 Task: Open Card Card0000000015 in Board Board0000000004 in Workspace WS0000000002 in Trello. Add Member carxxstreet789@gmail.com to Card Card0000000015 in Board Board0000000004 in Workspace WS0000000002 in Trello. Add Orange Label titled Label0000000015 to Card Card0000000015 in Board Board0000000004 in Workspace WS0000000002 in Trello. Add Checklist CL0000000015 to Card Card0000000015 in Board Board0000000004 in Workspace WS0000000002 in Trello. Add Dates with Start Date as Jun 01 2023 and Due Date as Jun 30 2023 to Card Card0000000015 in Board Board0000000004 in Workspace WS0000000002 in Trello
Action: Mouse moved to (614, 45)
Screenshot: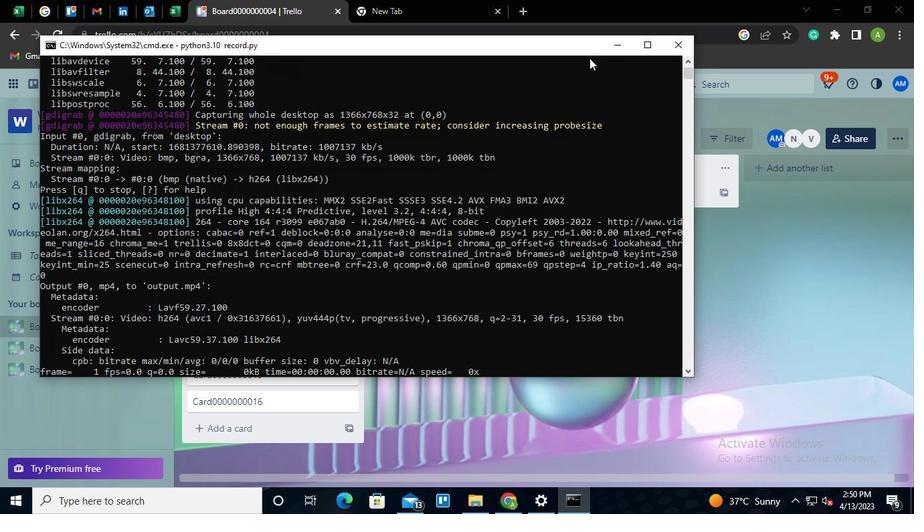 
Action: Mouse pressed left at (614, 45)
Screenshot: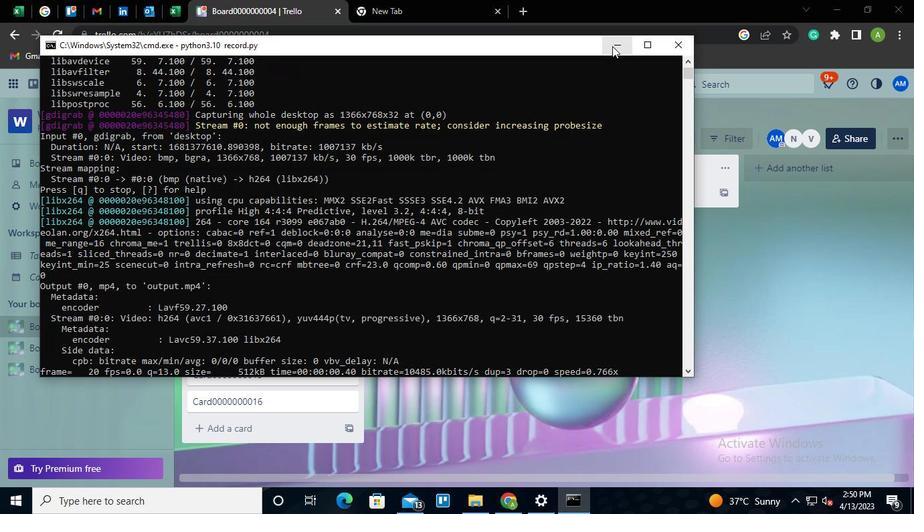 
Action: Mouse moved to (250, 376)
Screenshot: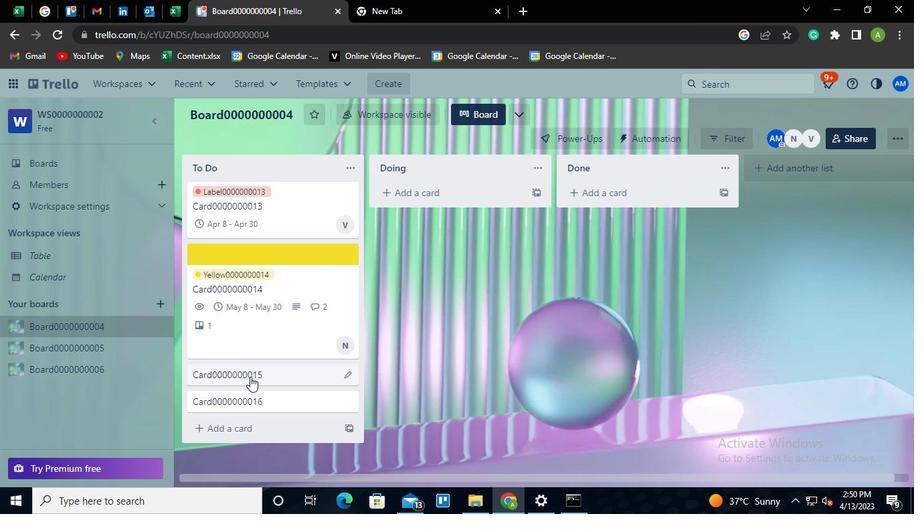 
Action: Mouse pressed left at (250, 376)
Screenshot: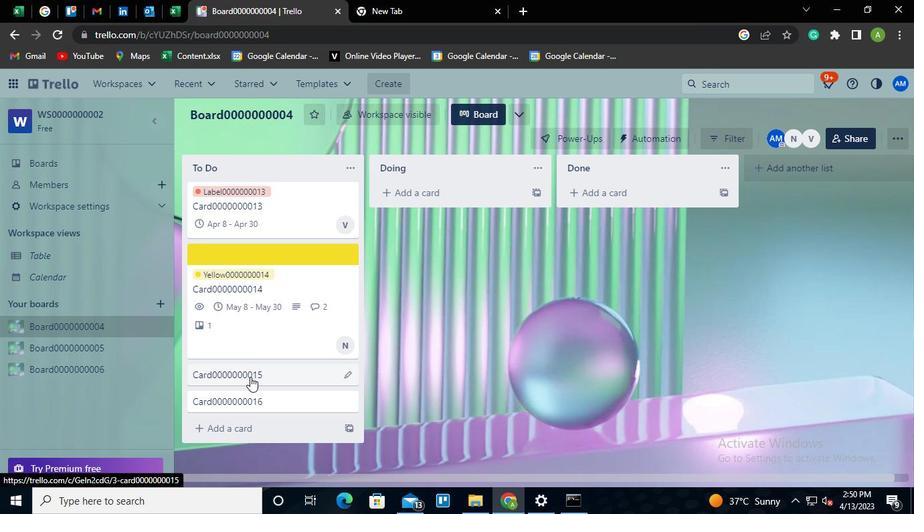 
Action: Mouse moved to (627, 236)
Screenshot: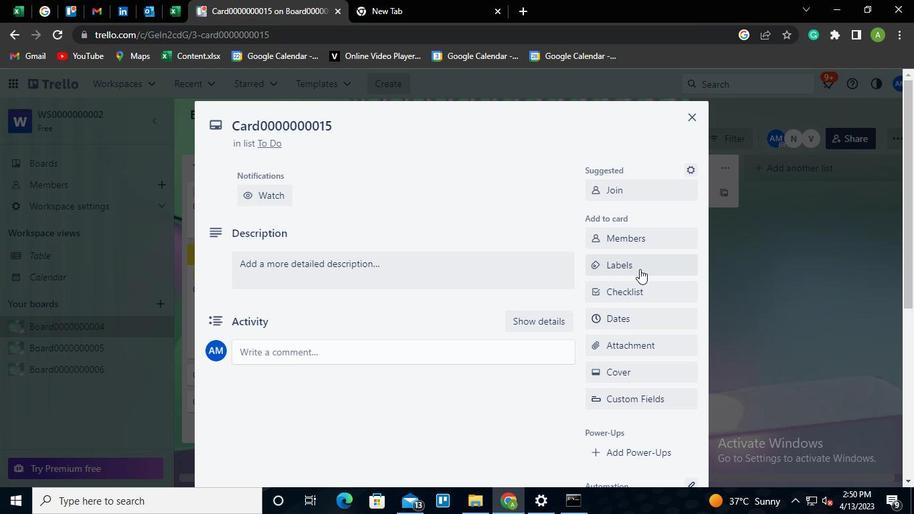 
Action: Mouse pressed left at (627, 236)
Screenshot: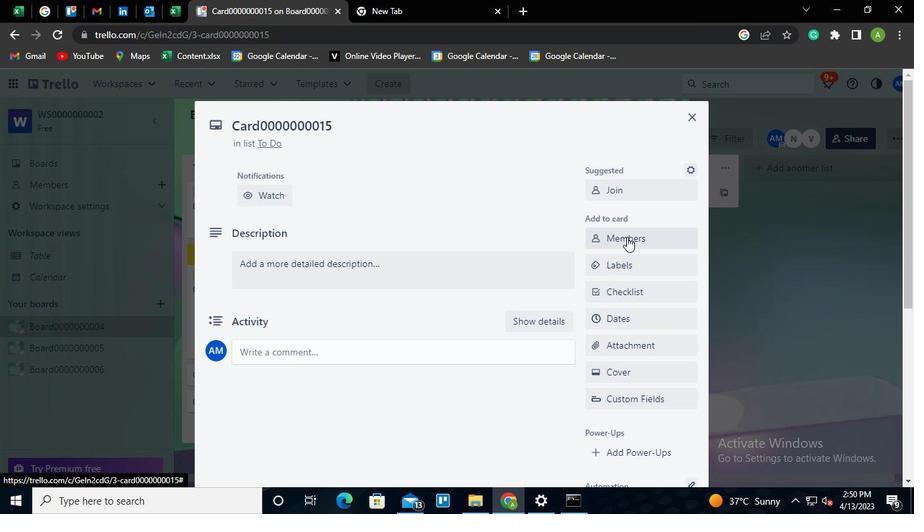 
Action: Mouse moved to (629, 297)
Screenshot: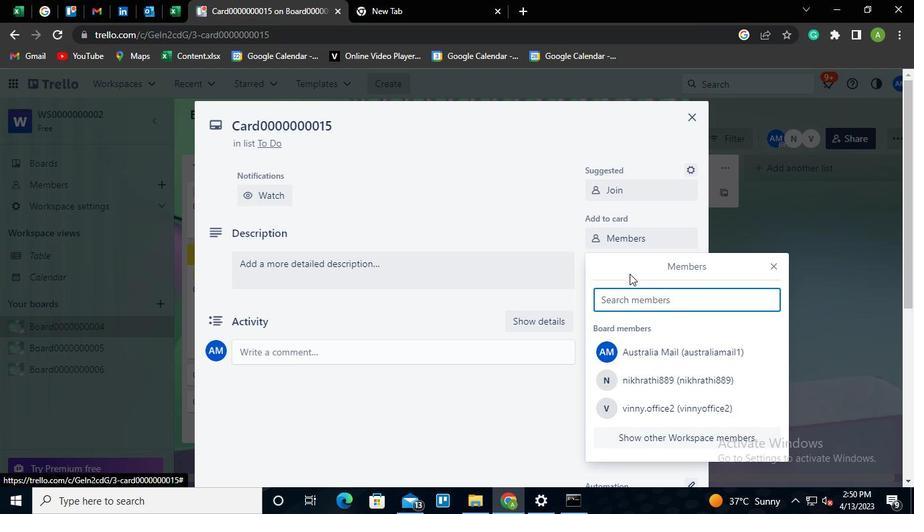 
Action: Mouse pressed left at (629, 297)
Screenshot: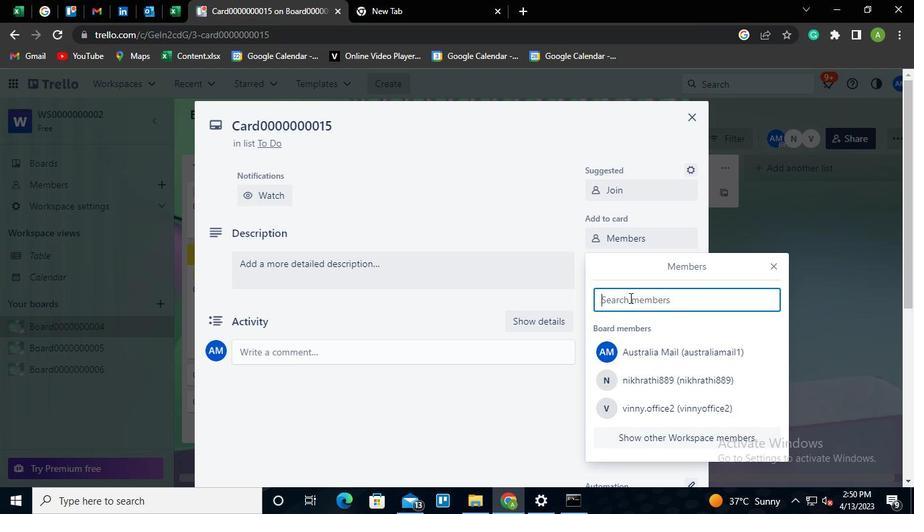 
Action: Keyboard c
Screenshot: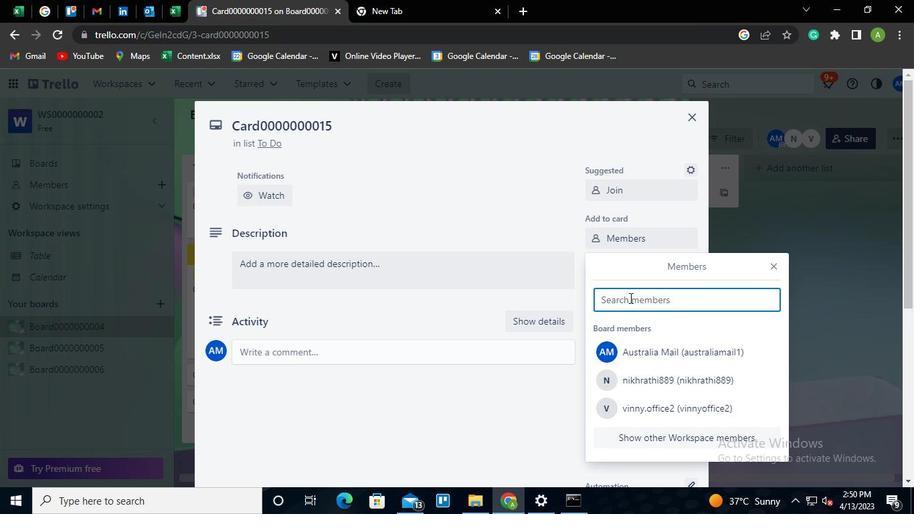 
Action: Keyboard a
Screenshot: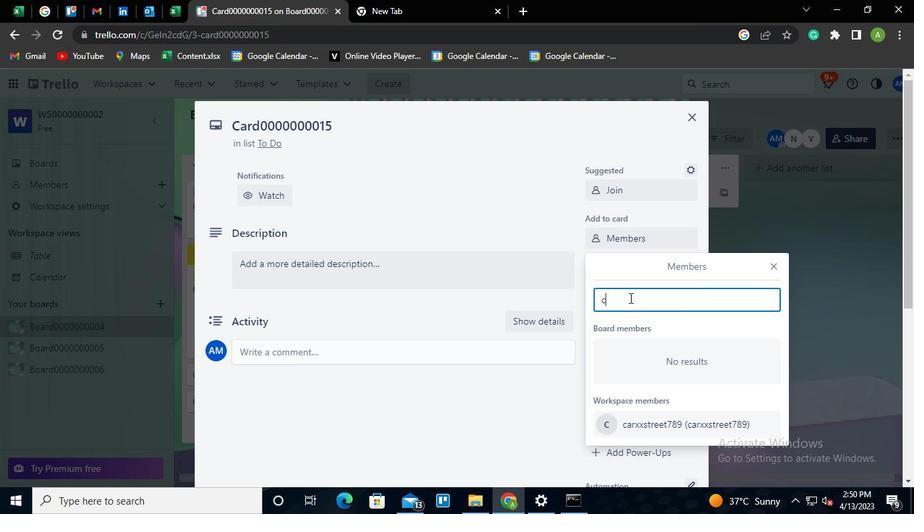 
Action: Keyboard r
Screenshot: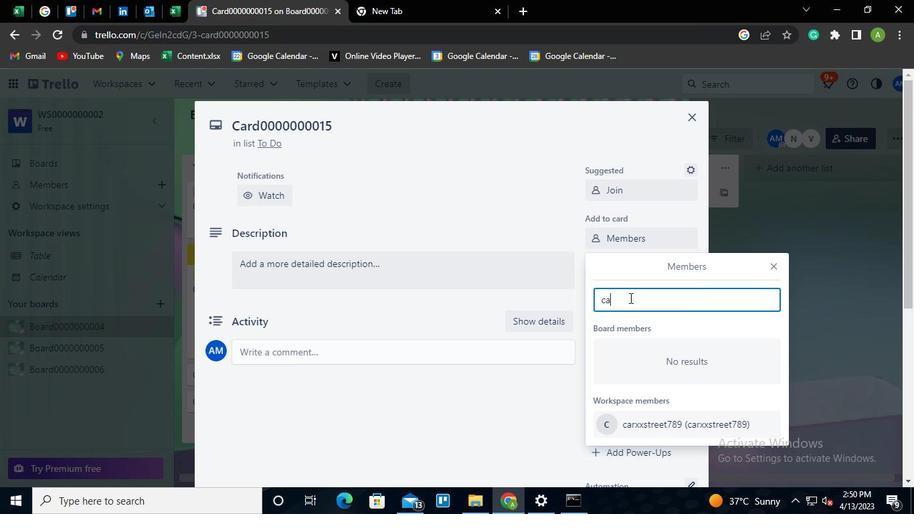 
Action: Keyboard x
Screenshot: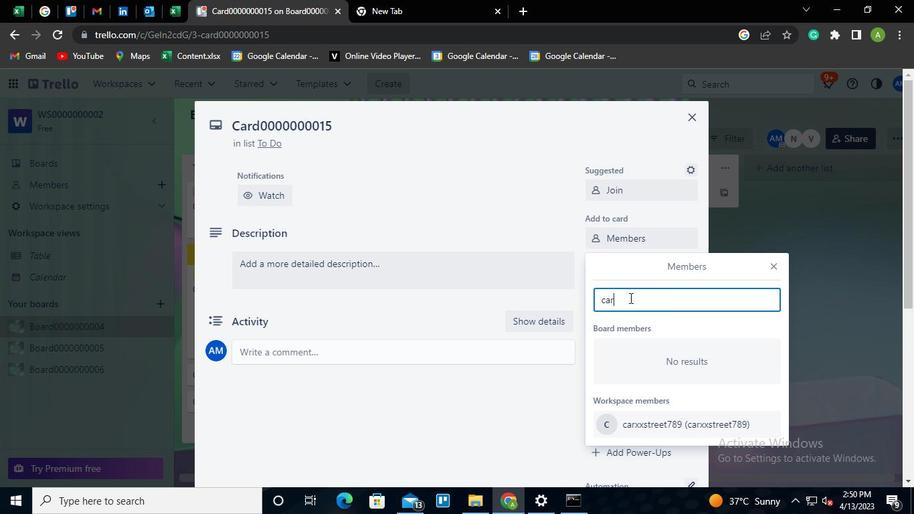 
Action: Keyboard x
Screenshot: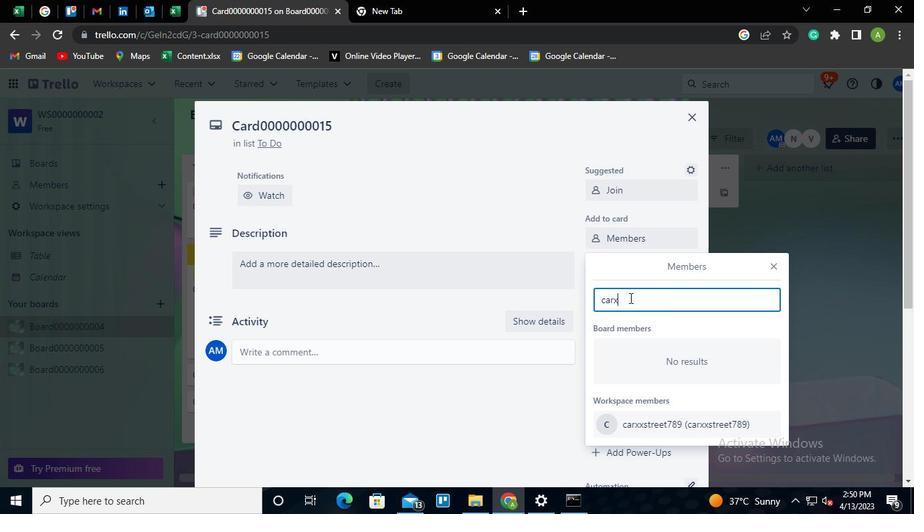 
Action: Mouse moved to (651, 423)
Screenshot: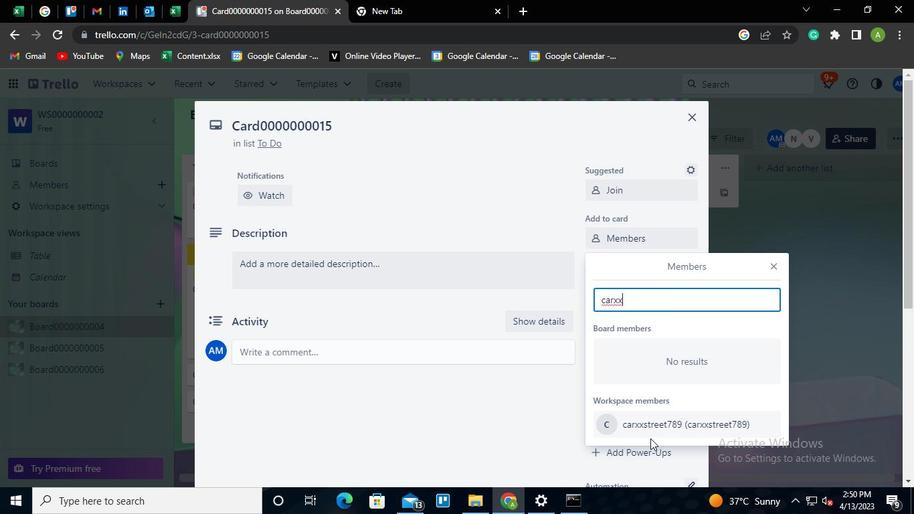 
Action: Mouse pressed left at (651, 423)
Screenshot: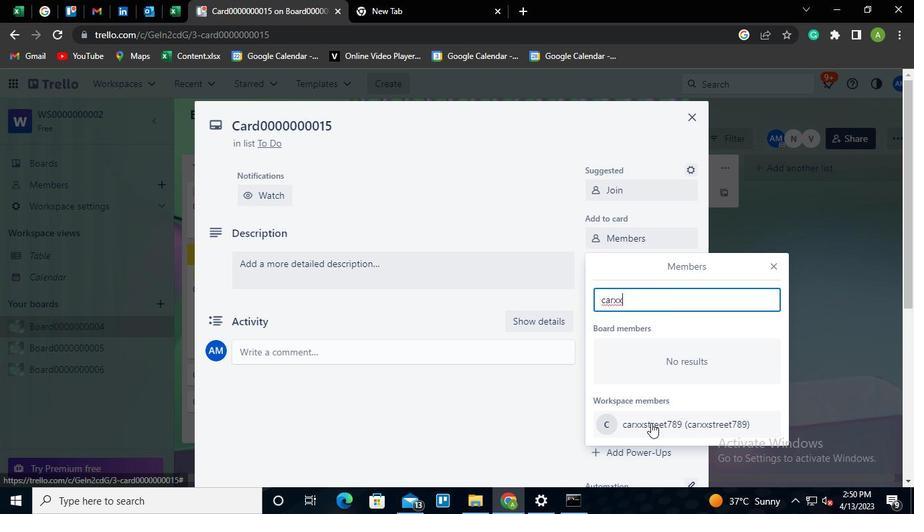 
Action: Mouse moved to (524, 218)
Screenshot: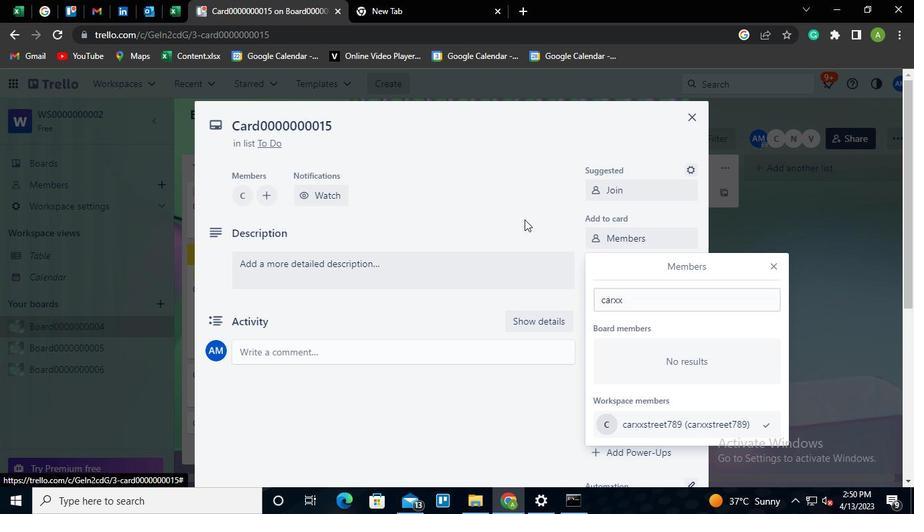
Action: Mouse pressed left at (524, 218)
Screenshot: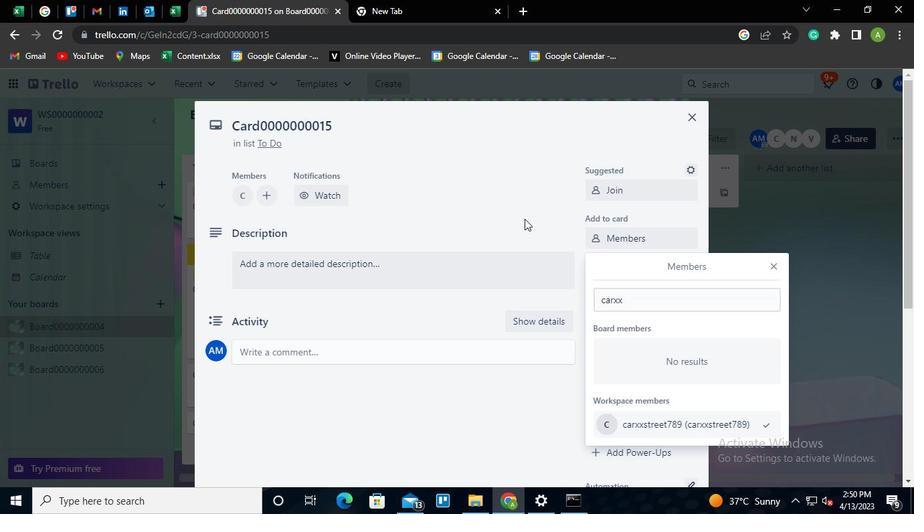 
Action: Mouse moved to (617, 259)
Screenshot: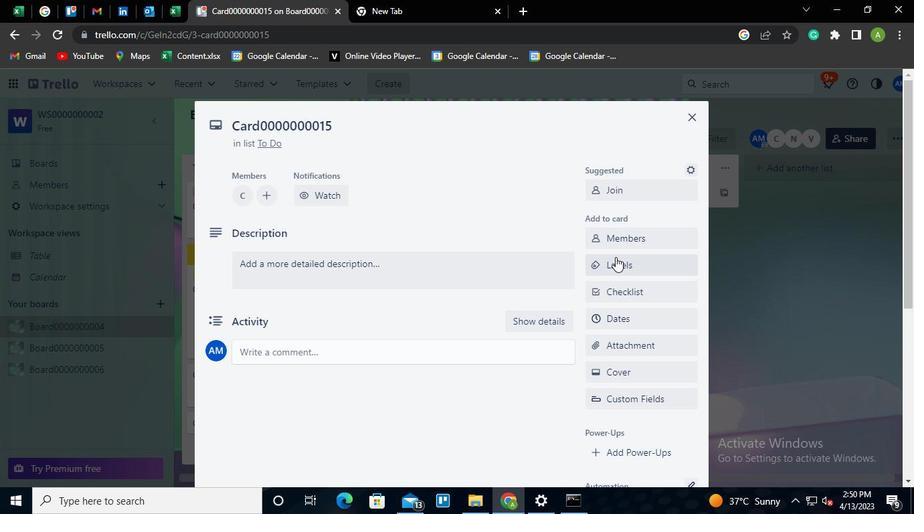 
Action: Mouse pressed left at (617, 259)
Screenshot: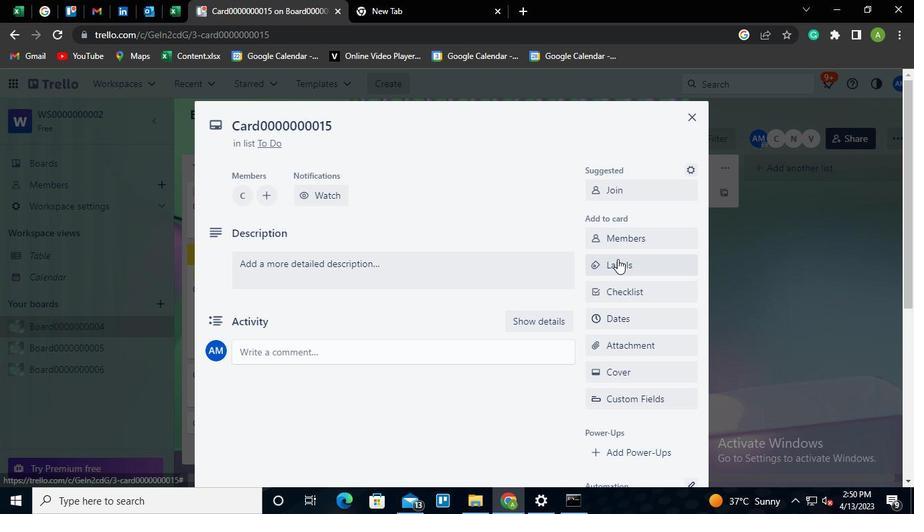 
Action: Mouse moved to (653, 348)
Screenshot: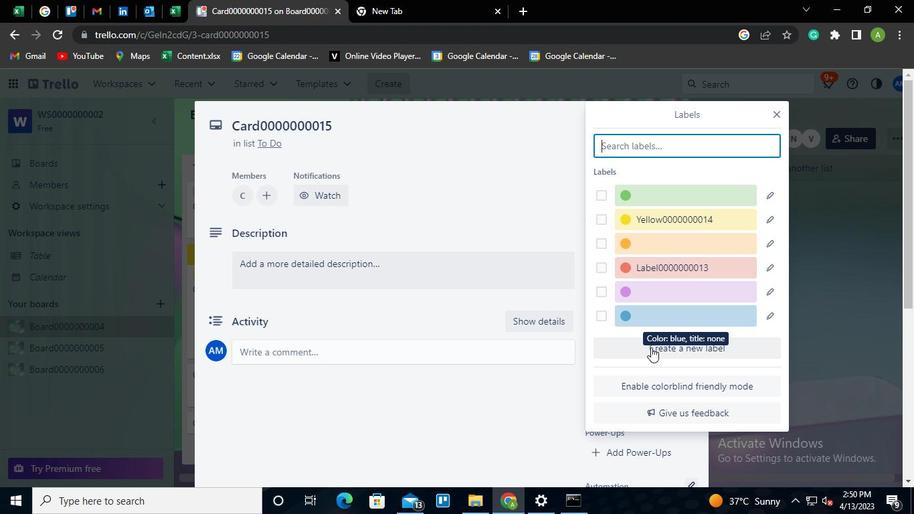 
Action: Mouse pressed left at (653, 348)
Screenshot: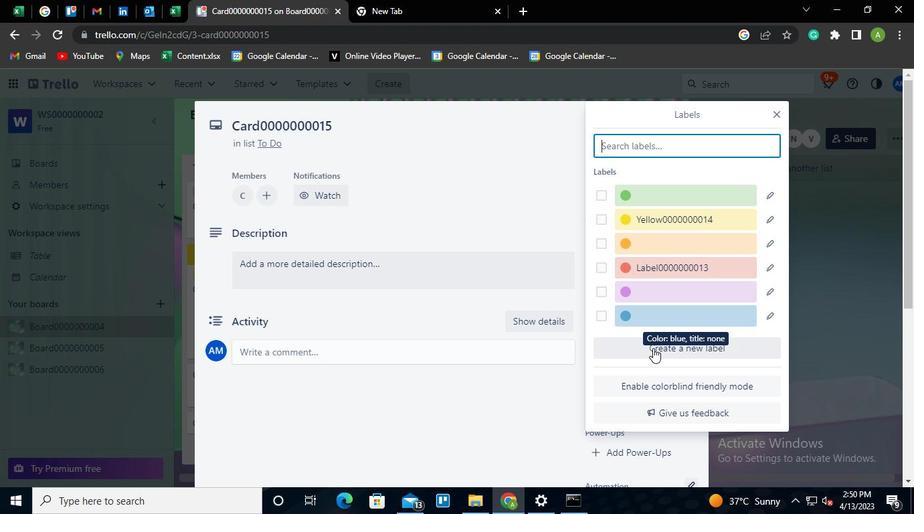 
Action: Mouse moved to (693, 301)
Screenshot: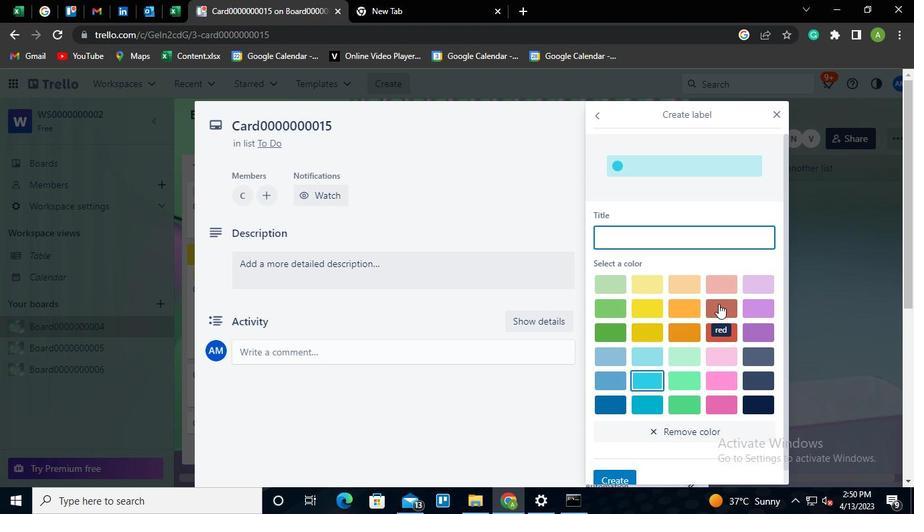 
Action: Mouse pressed left at (693, 301)
Screenshot: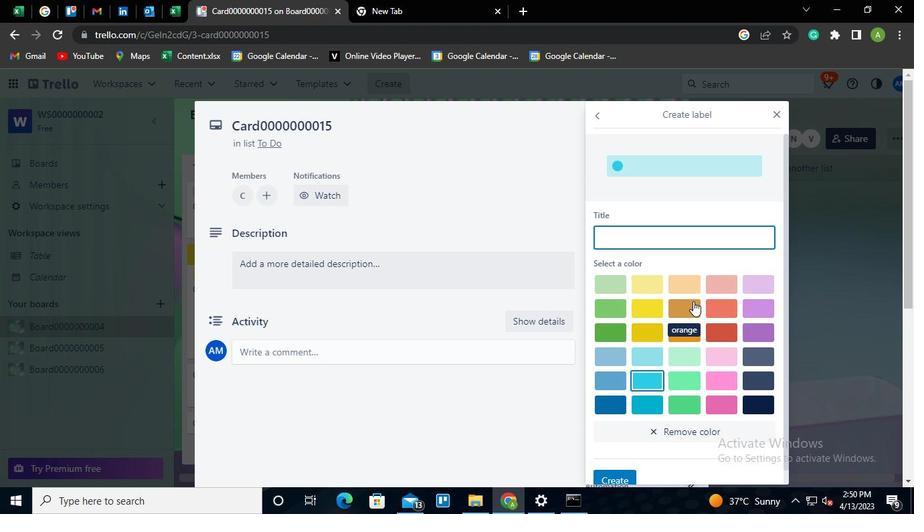 
Action: Mouse moved to (643, 241)
Screenshot: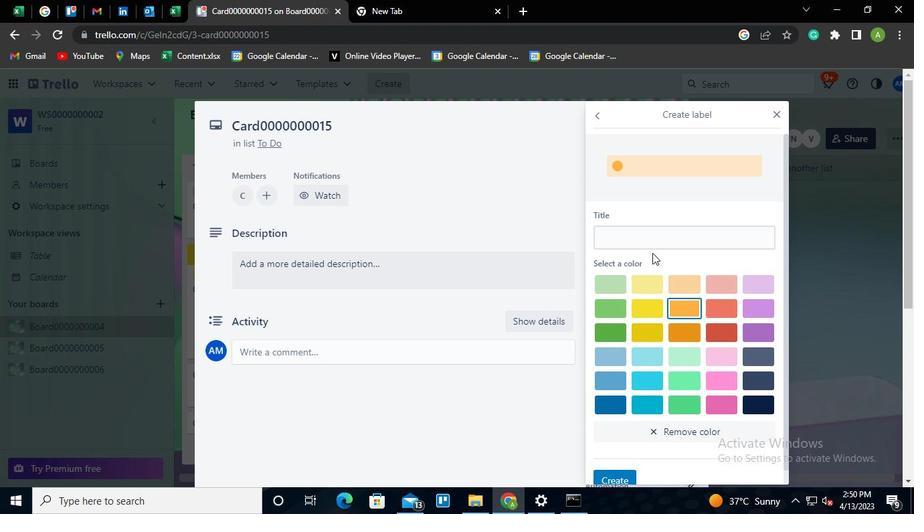 
Action: Mouse pressed left at (643, 241)
Screenshot: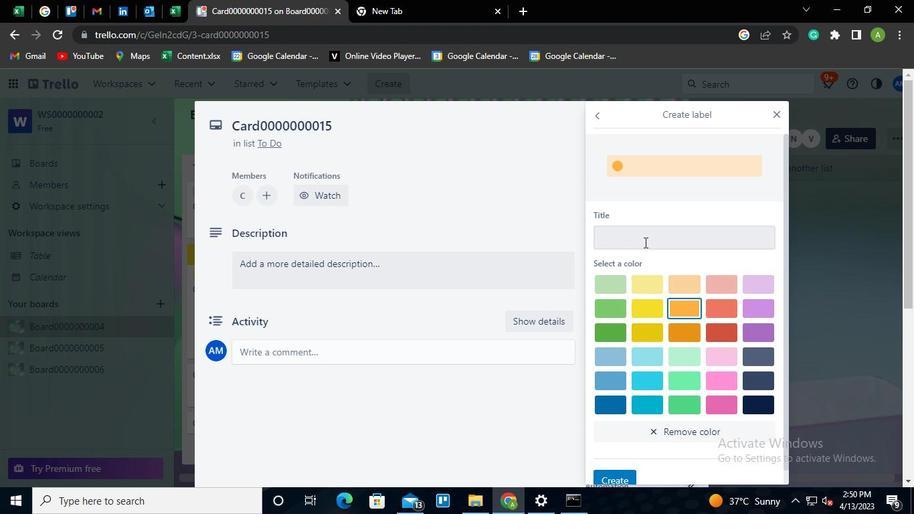 
Action: Keyboard Key.shift
Screenshot: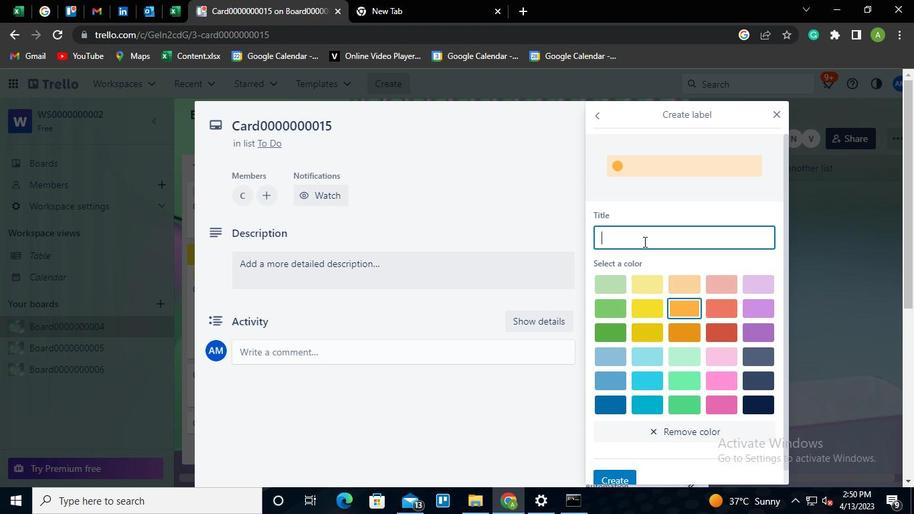 
Action: Keyboard Key.shift
Screenshot: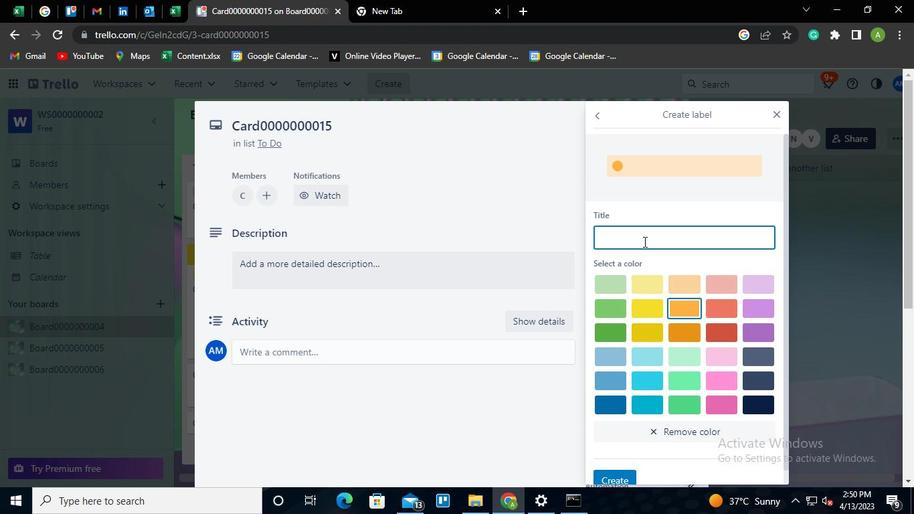 
Action: Keyboard Key.shift
Screenshot: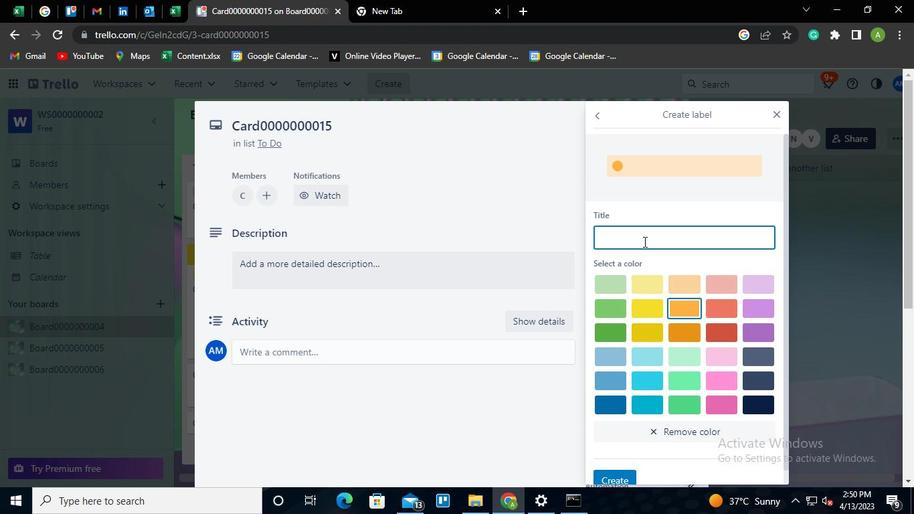
Action: Keyboard Key.shift
Screenshot: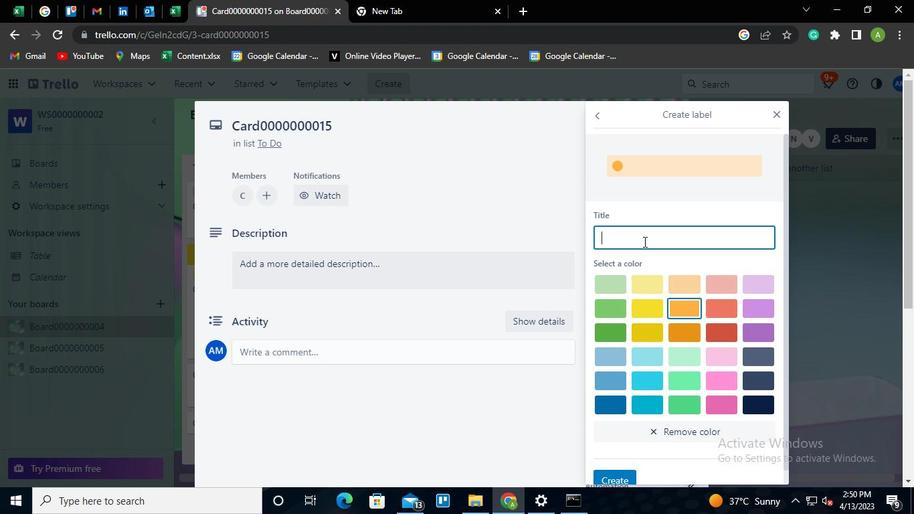 
Action: Keyboard Key.shift
Screenshot: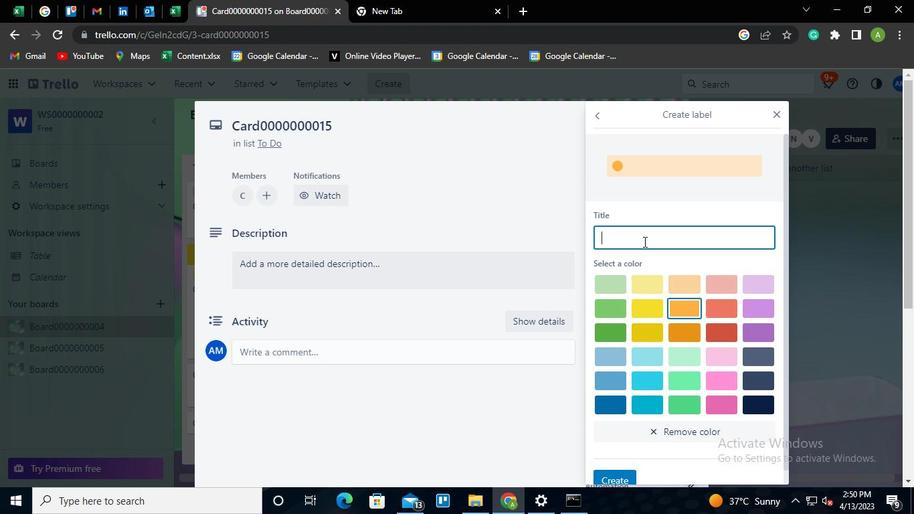 
Action: Keyboard Key.shift
Screenshot: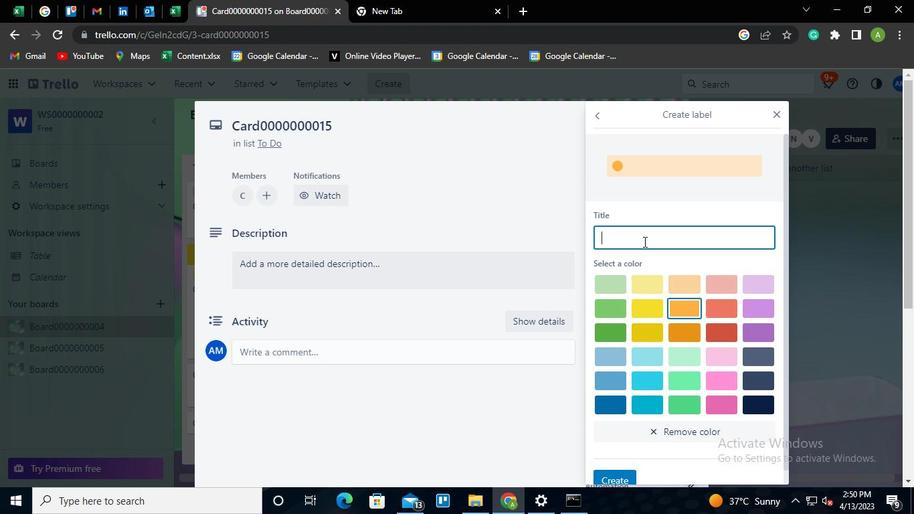 
Action: Keyboard Key.shift
Screenshot: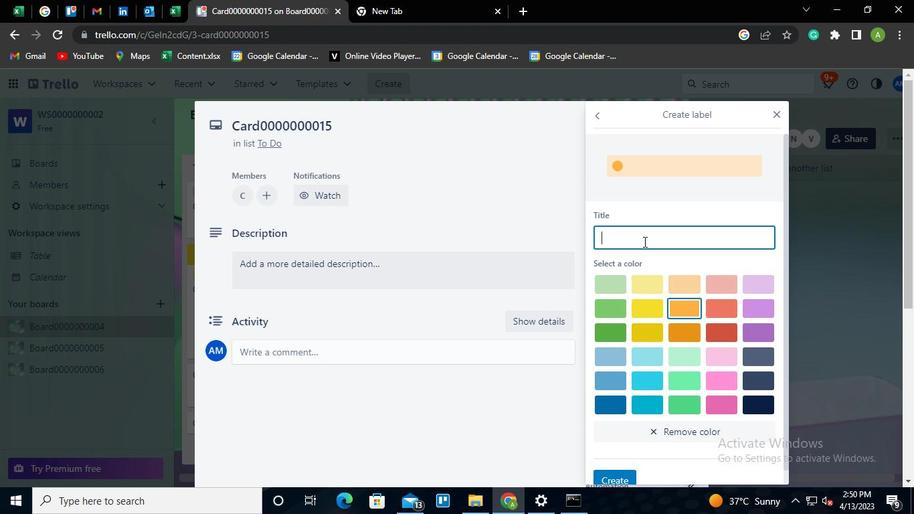
Action: Keyboard Key.shift
Screenshot: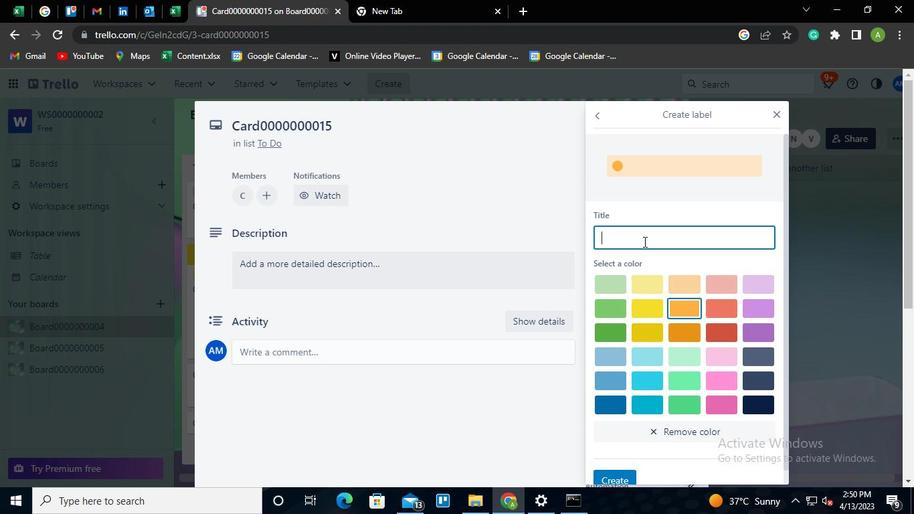 
Action: Keyboard Key.shift
Screenshot: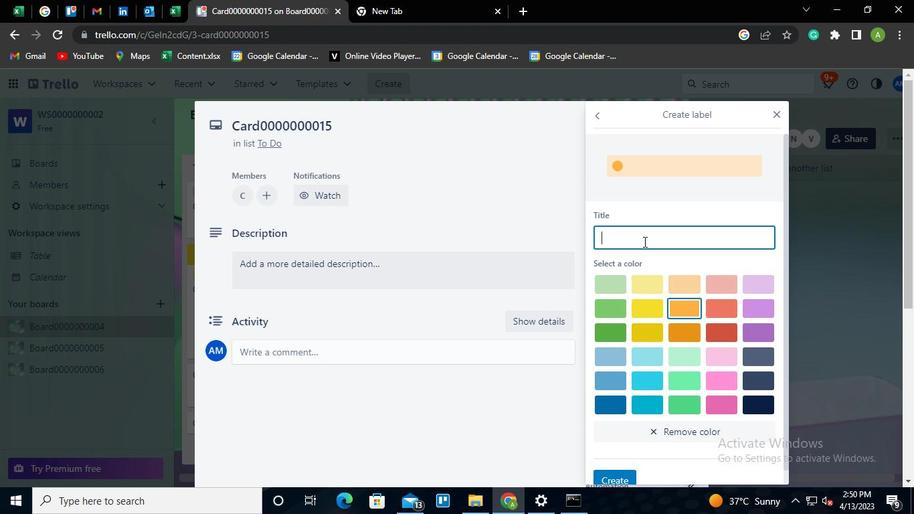 
Action: Keyboard Key.shift
Screenshot: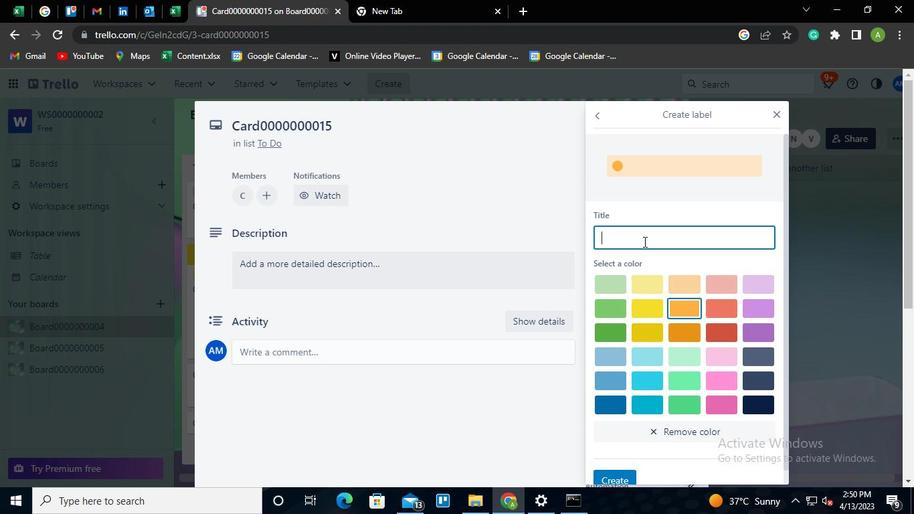 
Action: Keyboard Key.shift
Screenshot: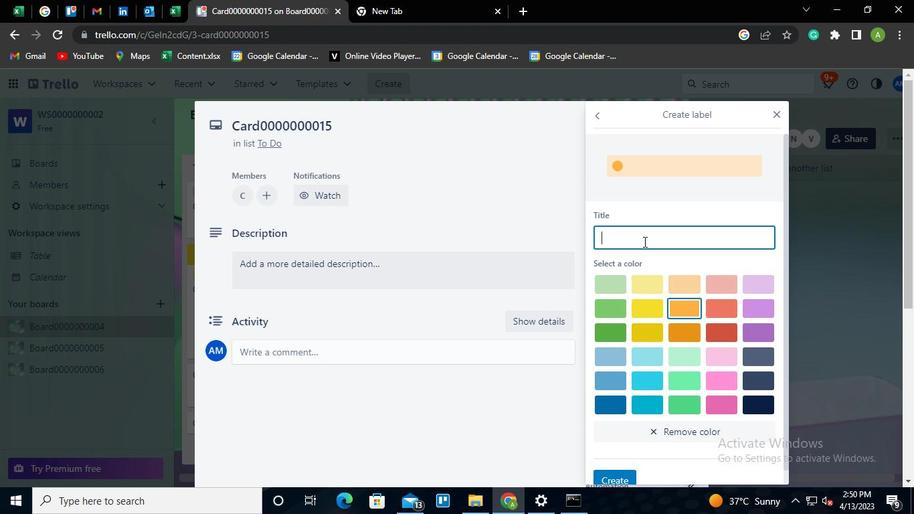 
Action: Keyboard Key.shift
Screenshot: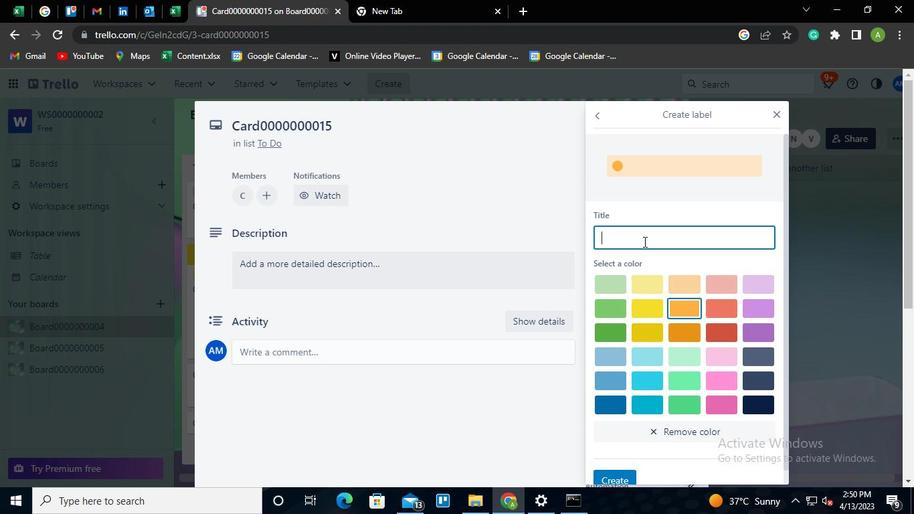 
Action: Keyboard Key.shift
Screenshot: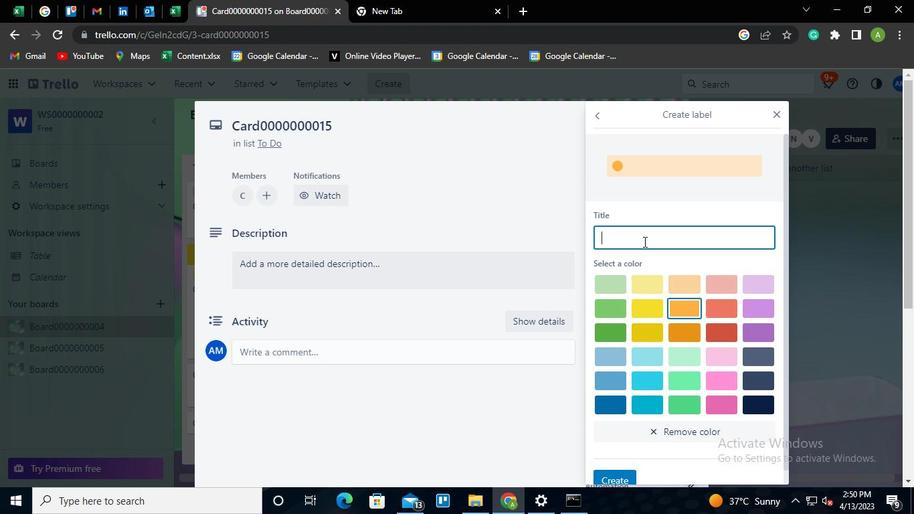 
Action: Keyboard Key.shift
Screenshot: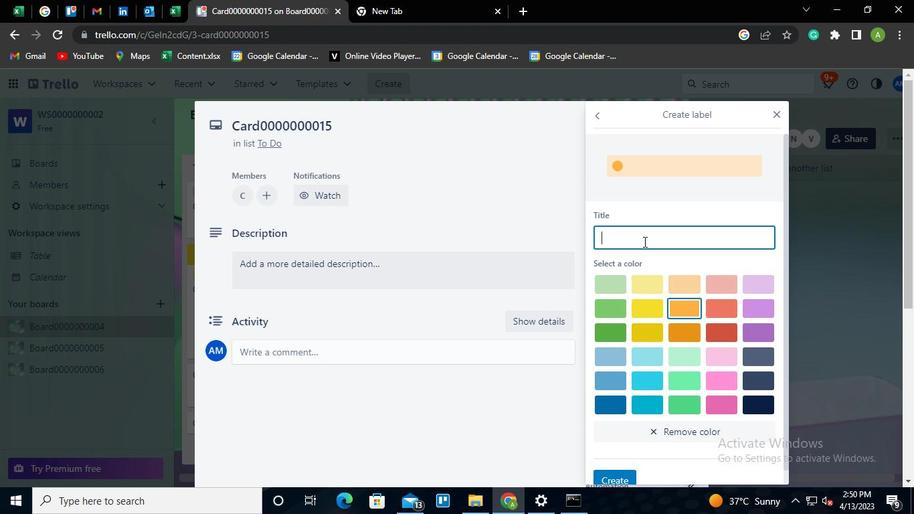 
Action: Keyboard Key.shift
Screenshot: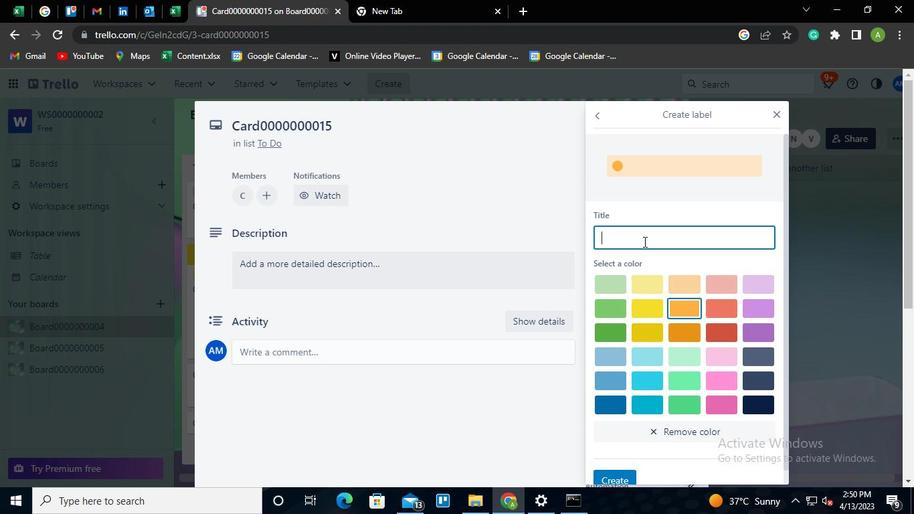 
Action: Keyboard Key.shift
Screenshot: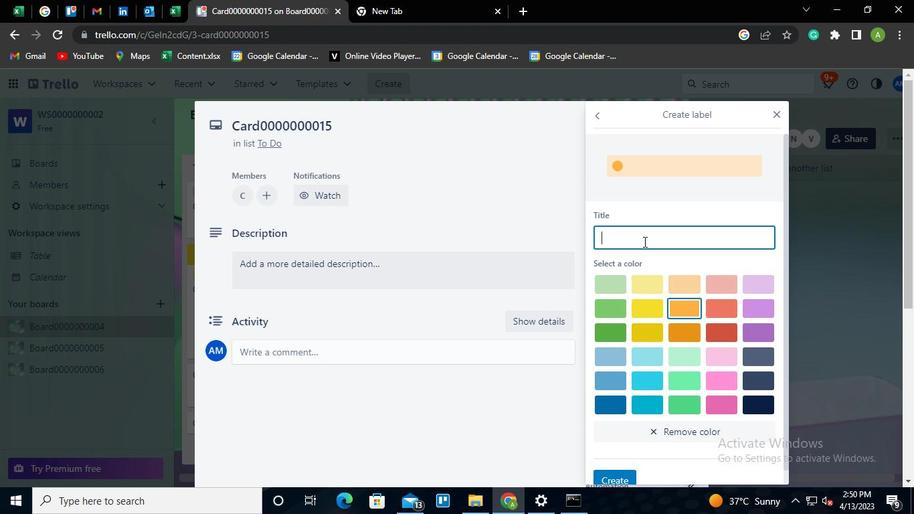 
Action: Keyboard Key.shift
Screenshot: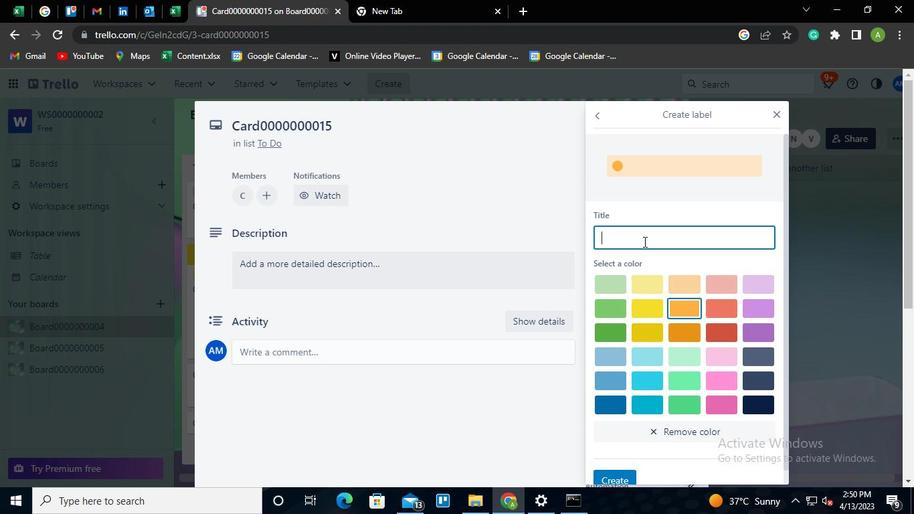 
Action: Keyboard Key.shift
Screenshot: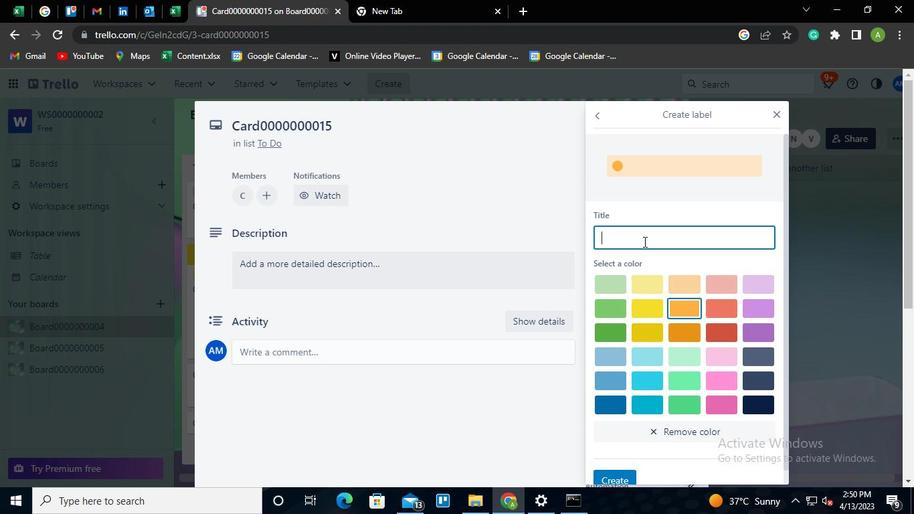
Action: Keyboard Key.shift
Screenshot: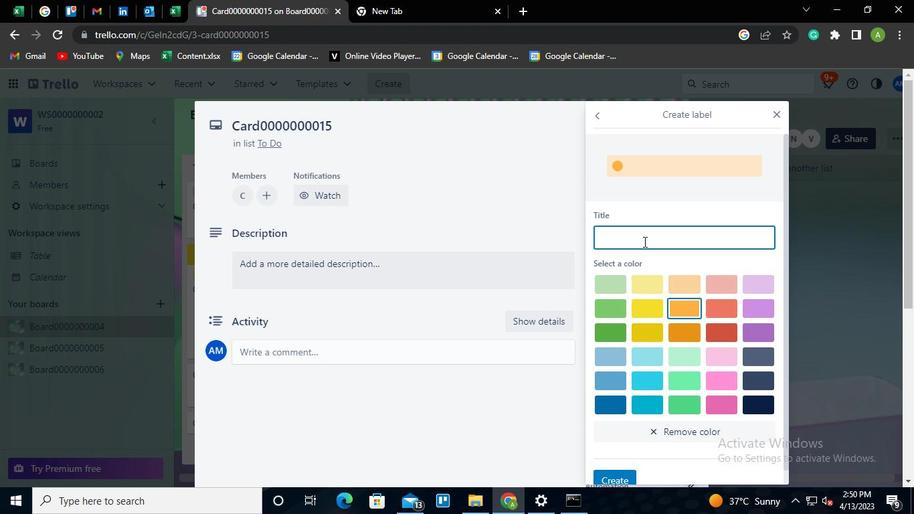 
Action: Keyboard L
Screenshot: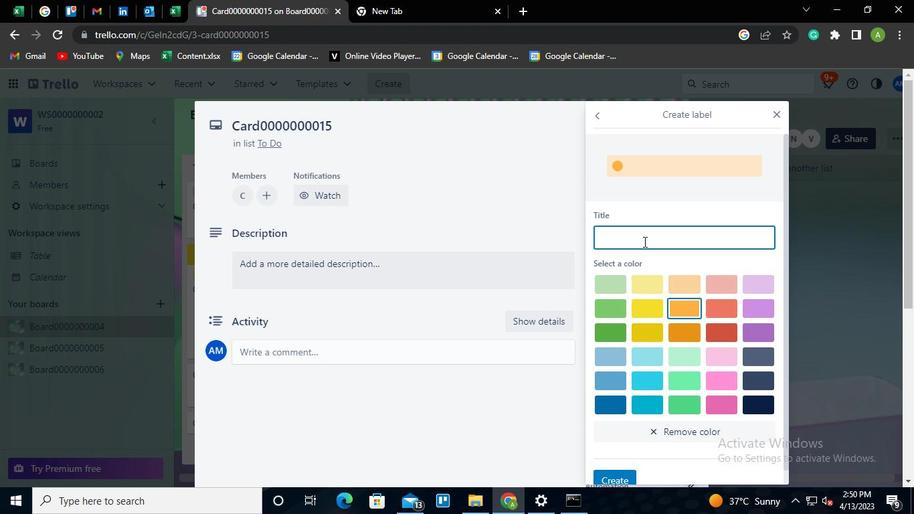 
Action: Keyboard a
Screenshot: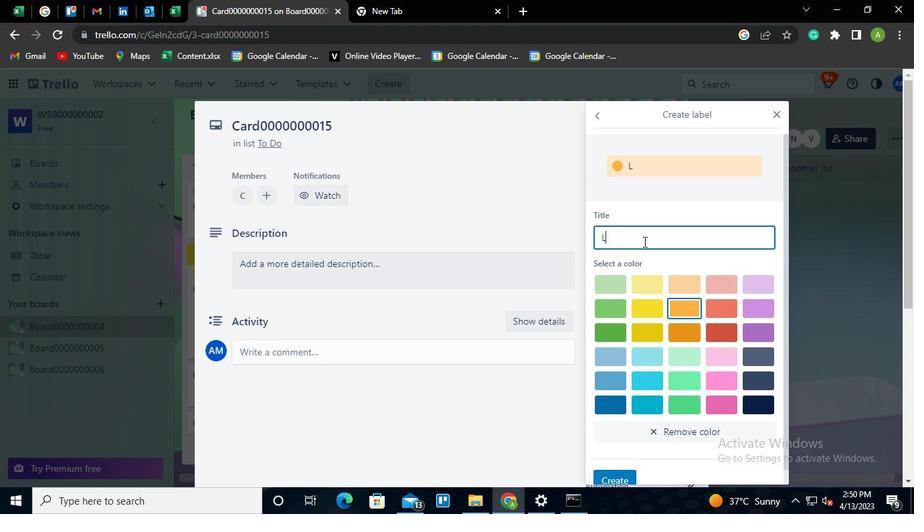 
Action: Keyboard b
Screenshot: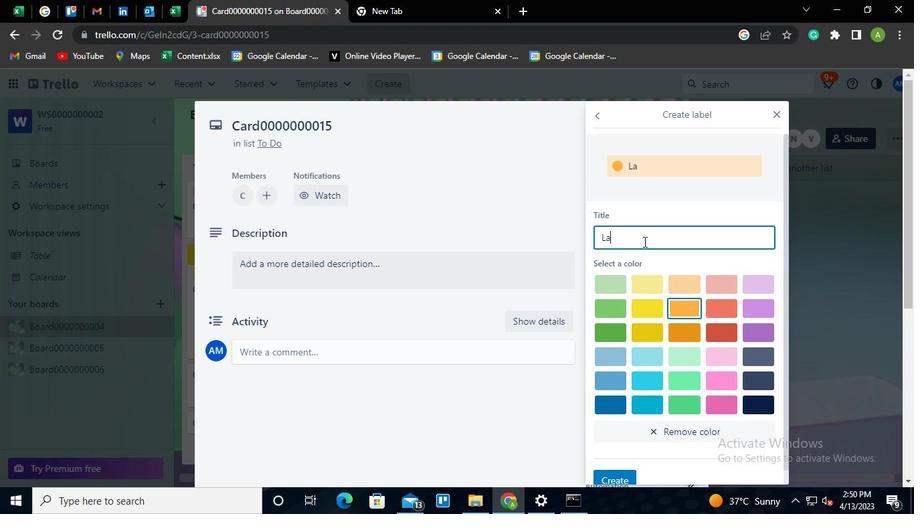 
Action: Keyboard e
Screenshot: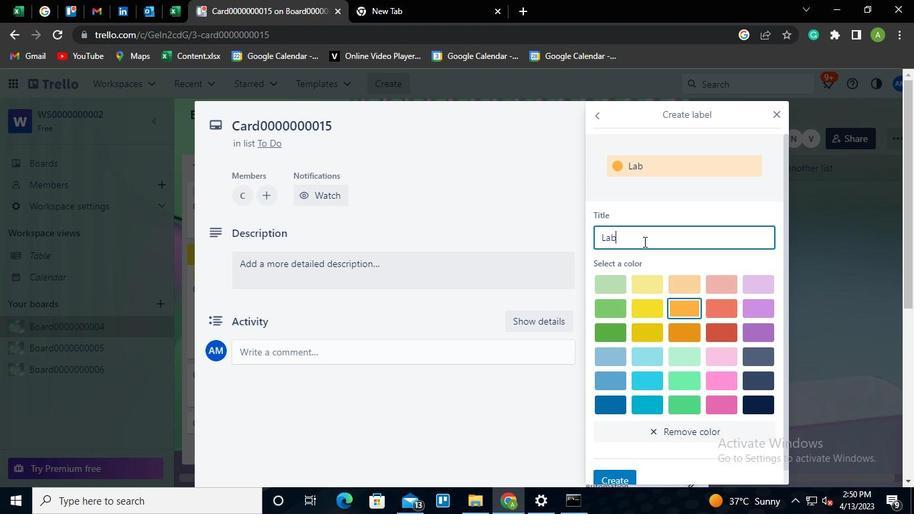 
Action: Keyboard l
Screenshot: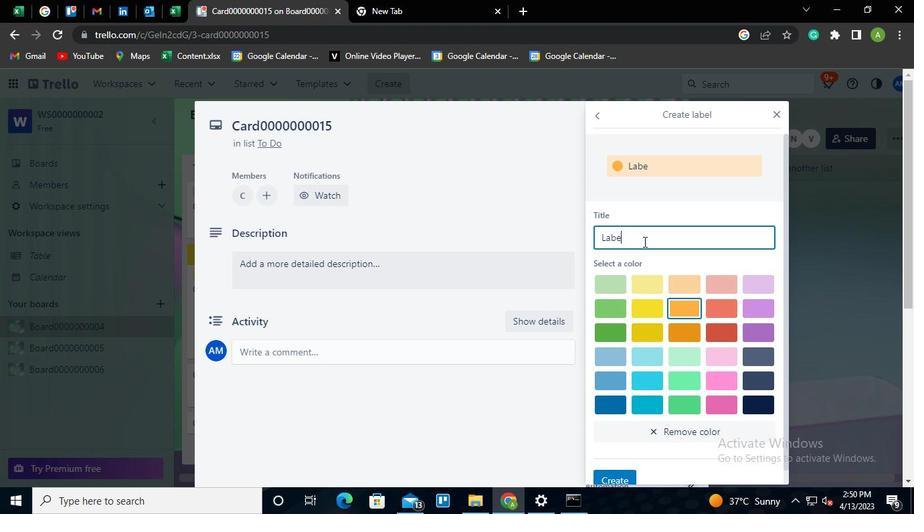 
Action: Keyboard <96>
Screenshot: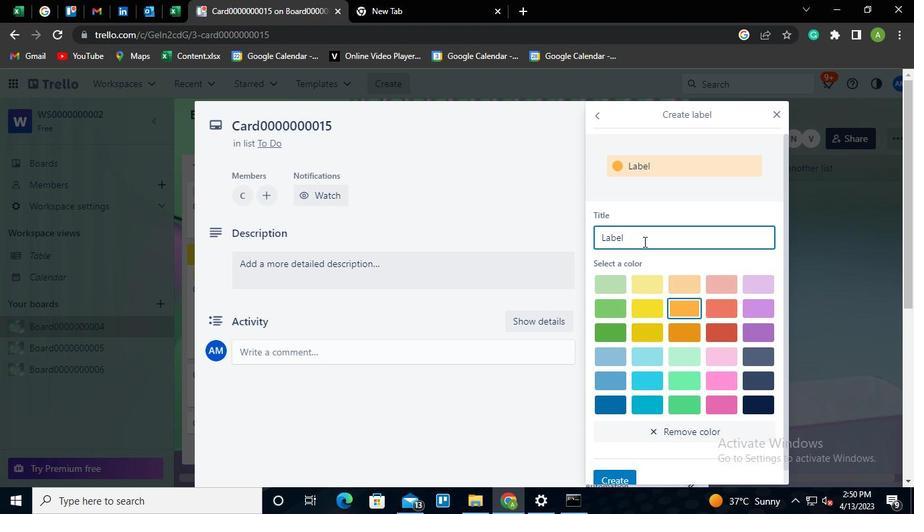 
Action: Keyboard <96>
Screenshot: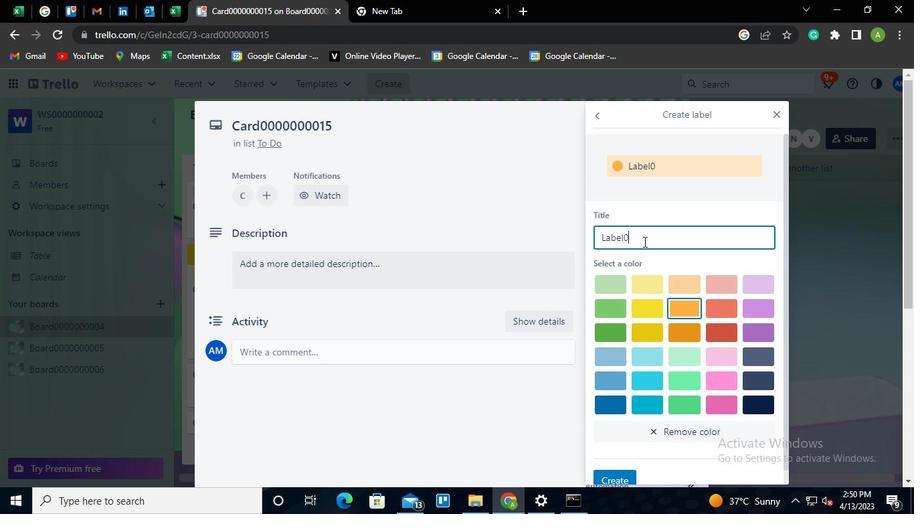 
Action: Keyboard <96>
Screenshot: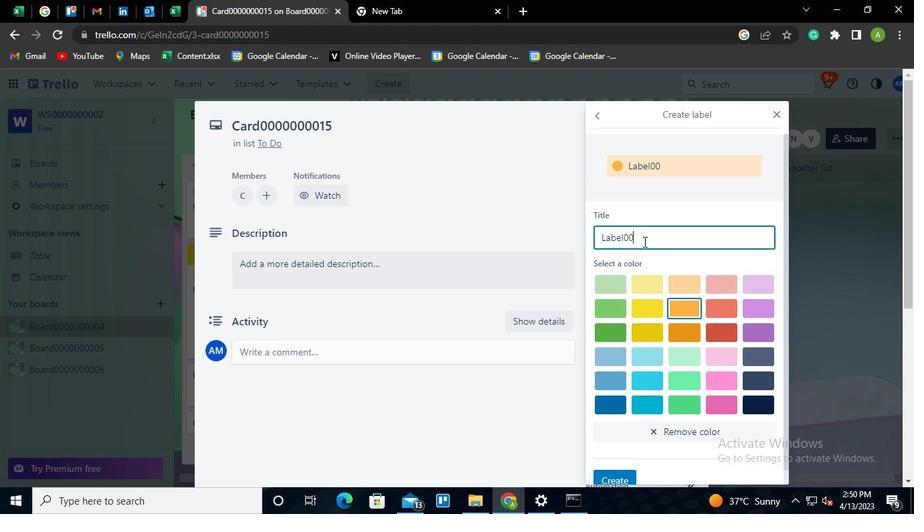 
Action: Keyboard <96>
Screenshot: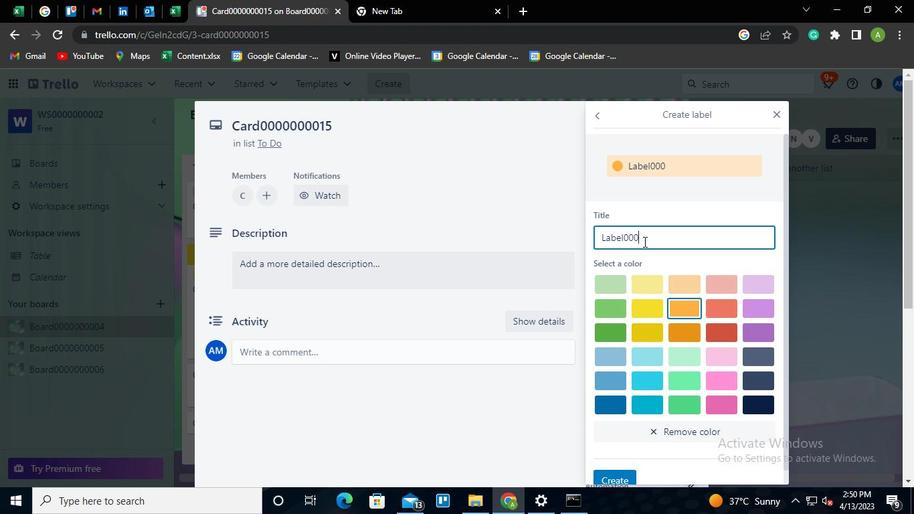 
Action: Keyboard <96>
Screenshot: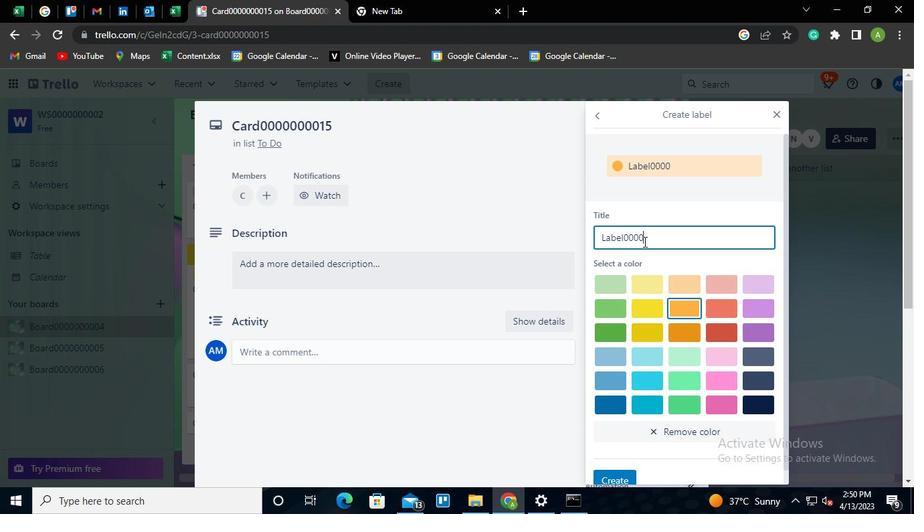 
Action: Keyboard <96>
Screenshot: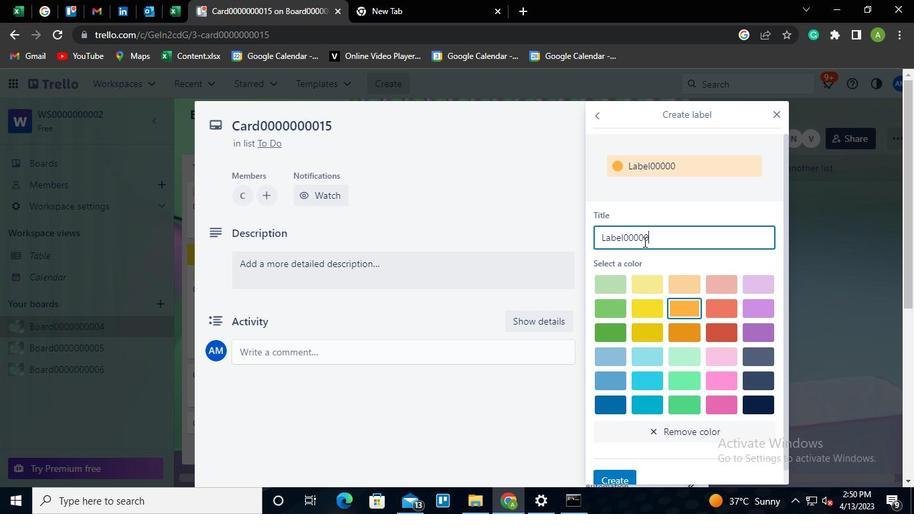 
Action: Keyboard <96>
Screenshot: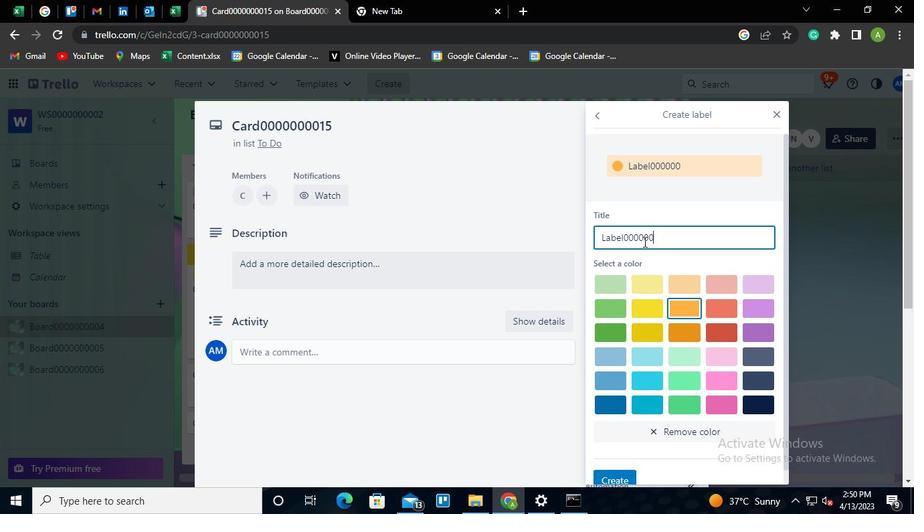 
Action: Keyboard <96>
Screenshot: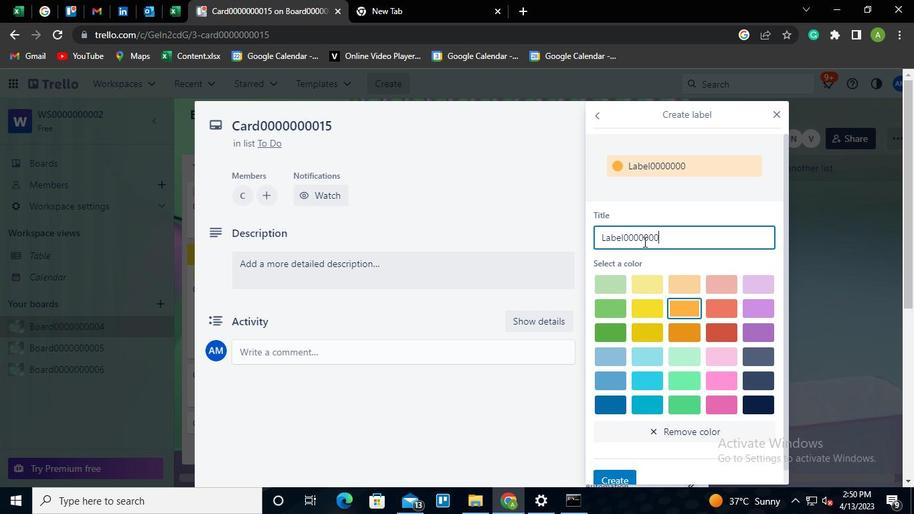 
Action: Keyboard <97>
Screenshot: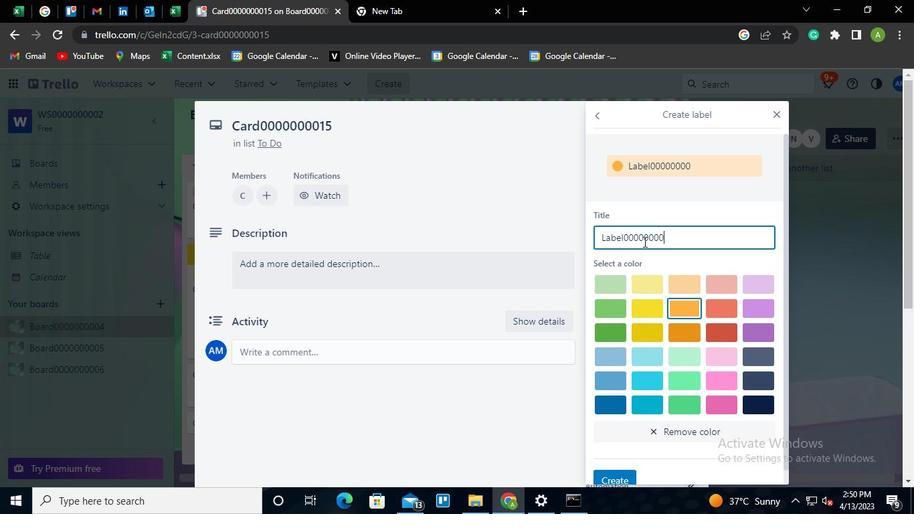 
Action: Keyboard <101>
Screenshot: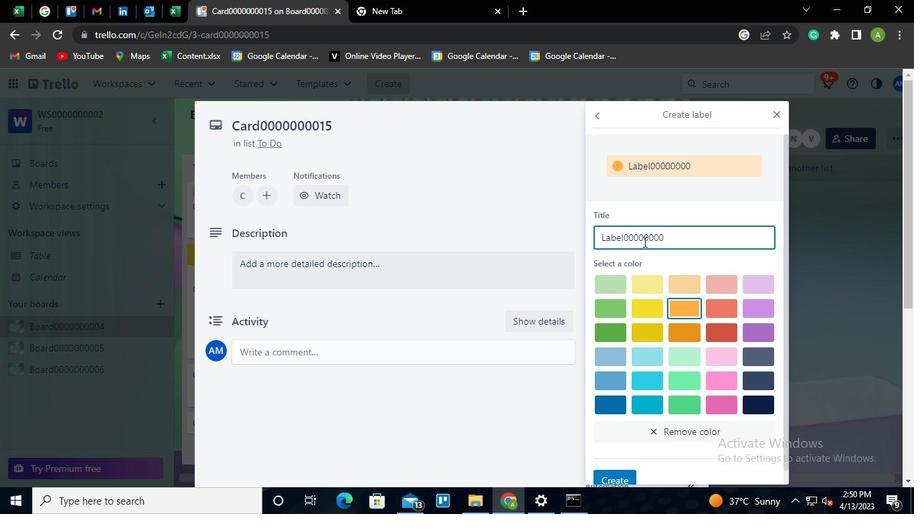 
Action: Mouse moved to (614, 475)
Screenshot: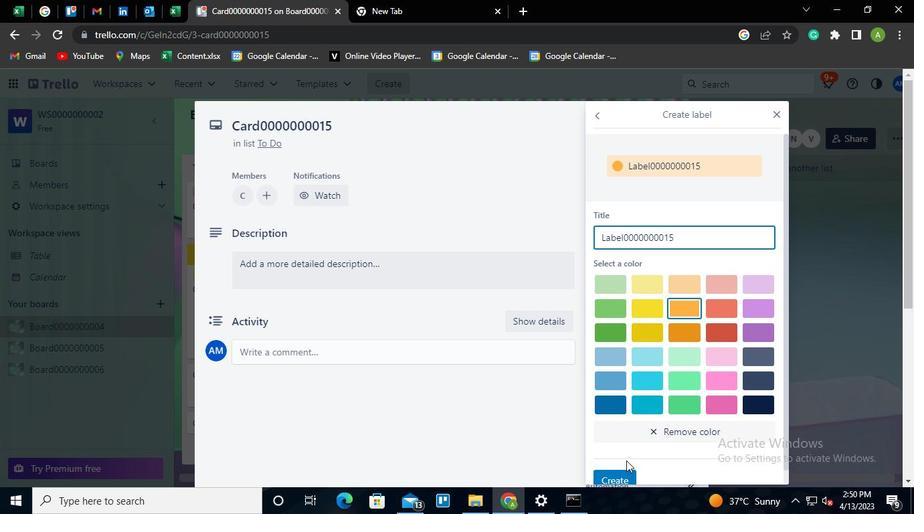 
Action: Mouse pressed left at (614, 475)
Screenshot: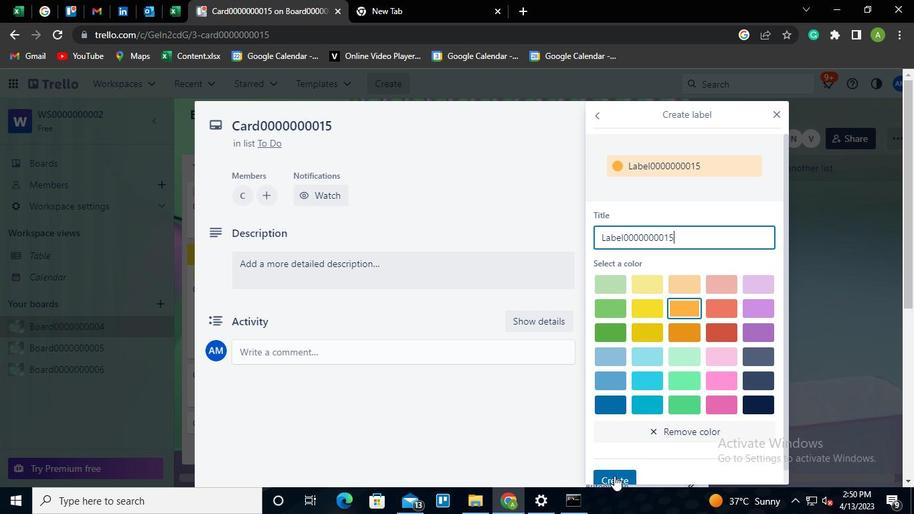 
Action: Mouse moved to (556, 216)
Screenshot: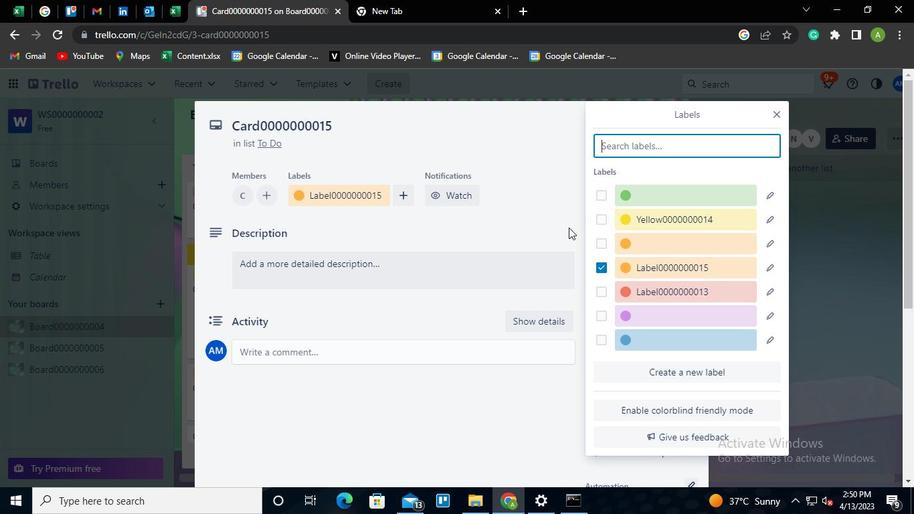 
Action: Mouse pressed left at (556, 216)
Screenshot: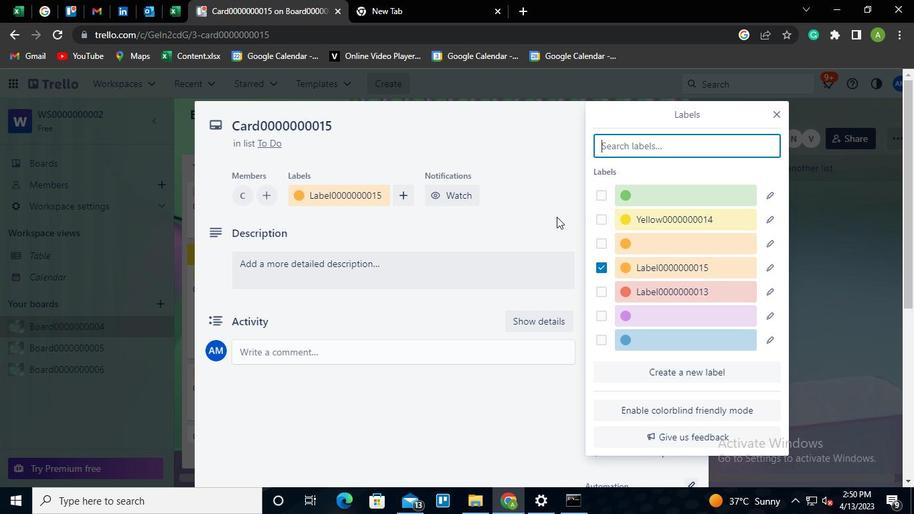 
Action: Mouse moved to (607, 299)
Screenshot: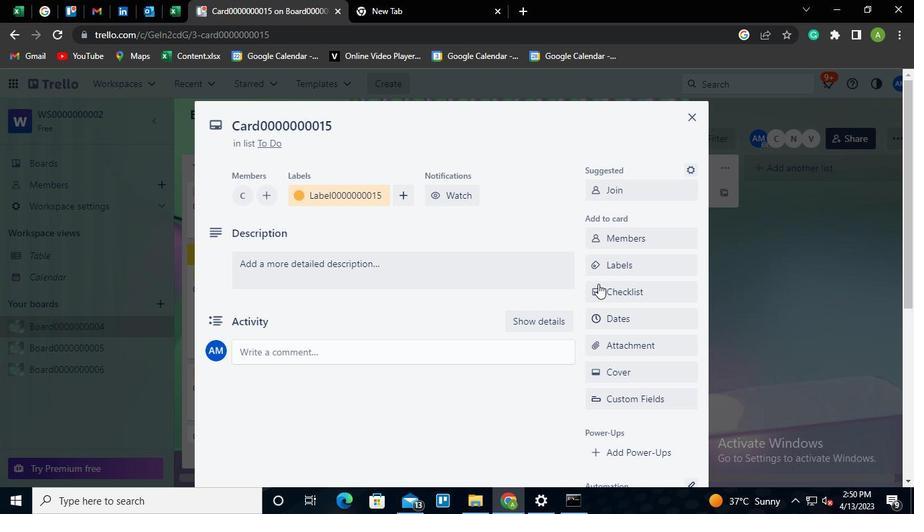 
Action: Mouse pressed left at (607, 299)
Screenshot: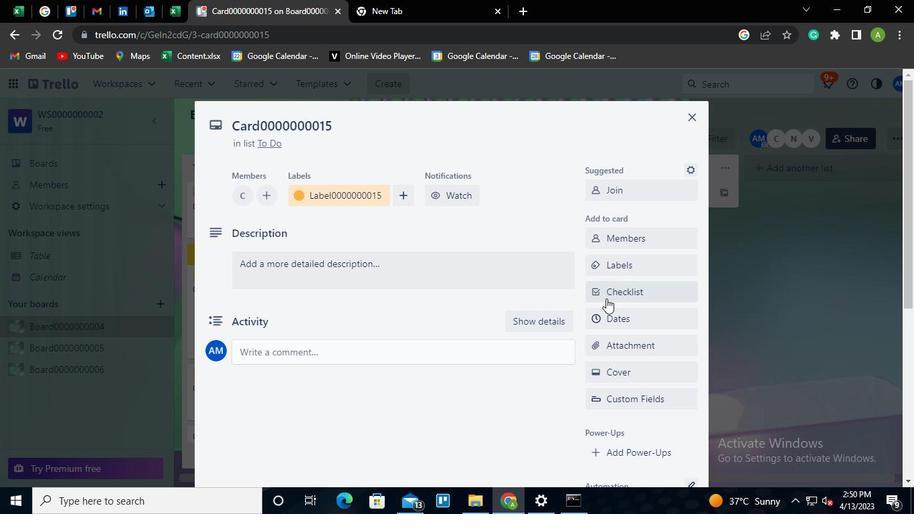 
Action: Mouse moved to (615, 339)
Screenshot: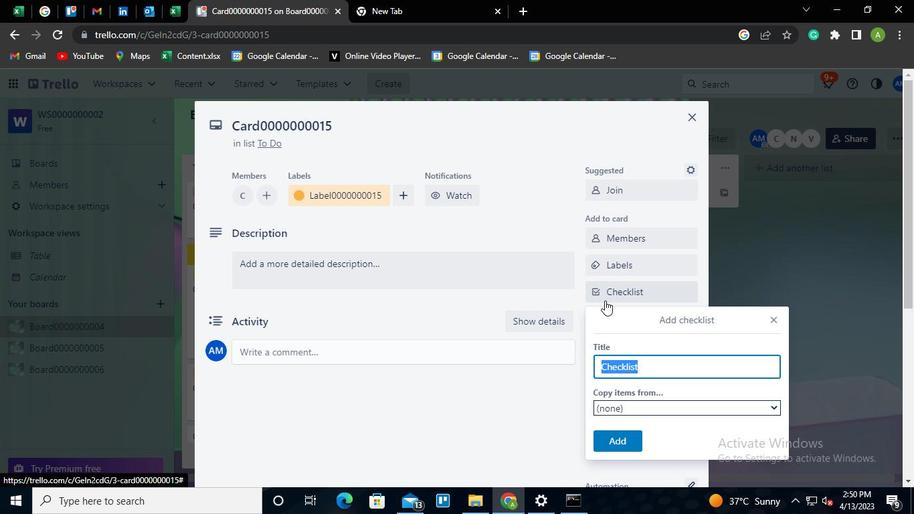 
Action: Keyboard Key.shift
Screenshot: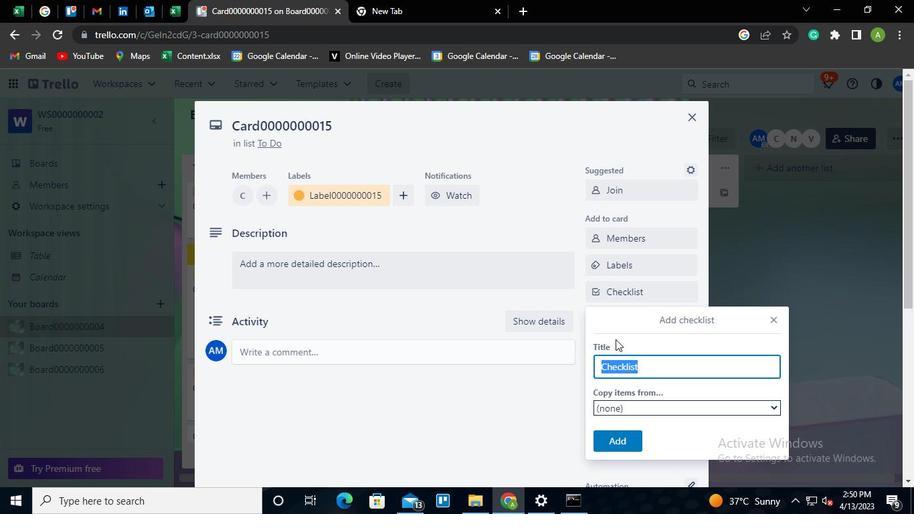 
Action: Keyboard Key.shift
Screenshot: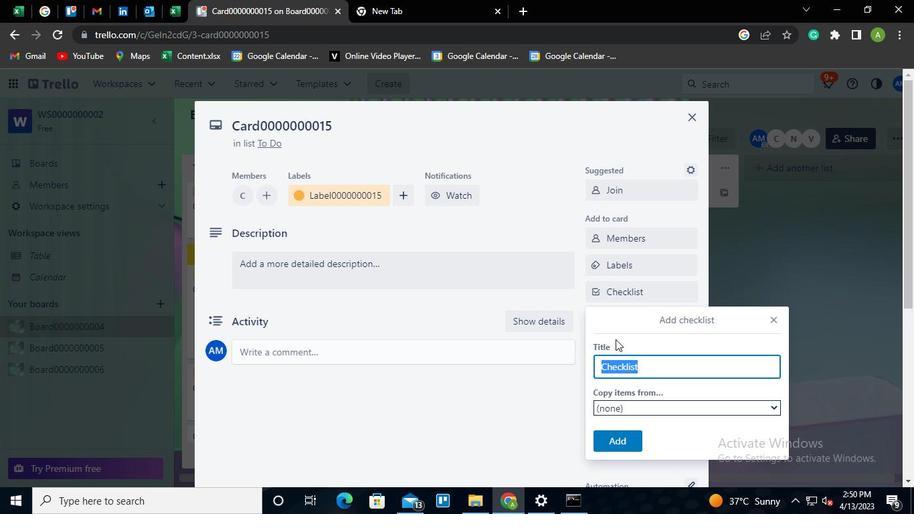 
Action: Keyboard Key.shift
Screenshot: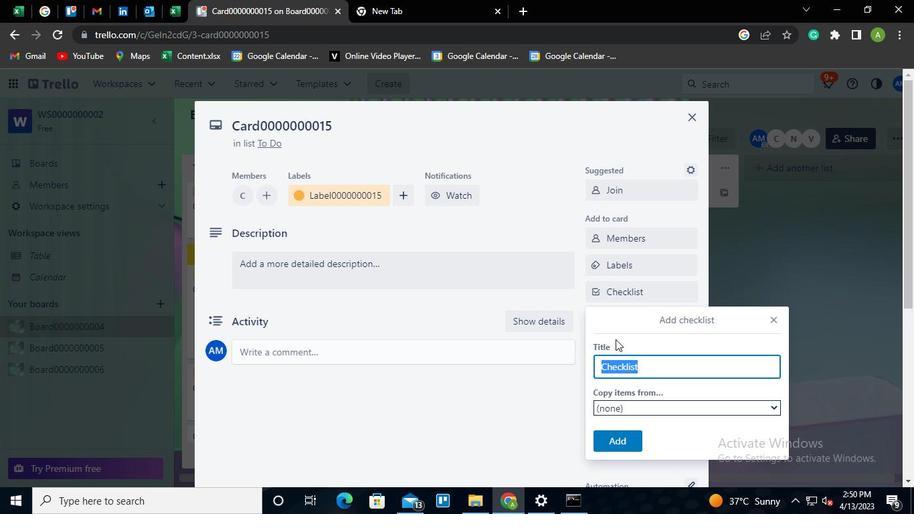 
Action: Keyboard C
Screenshot: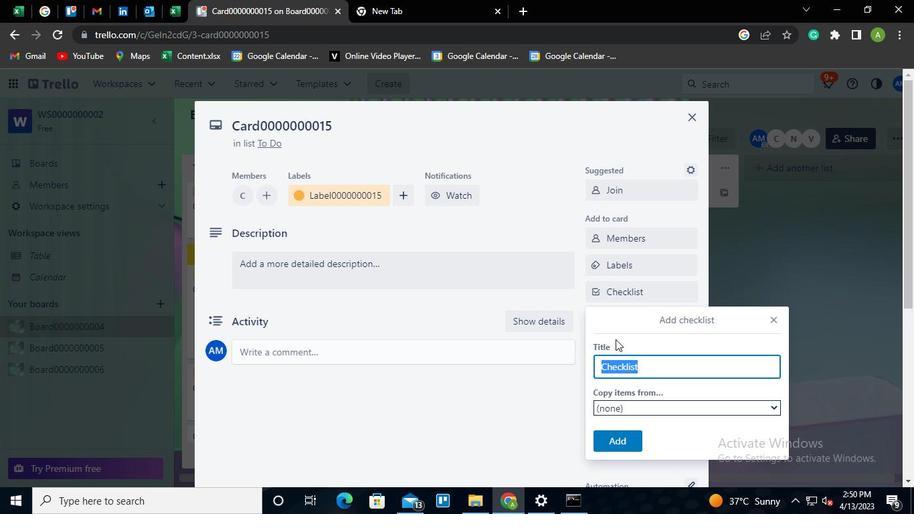 
Action: Keyboard L
Screenshot: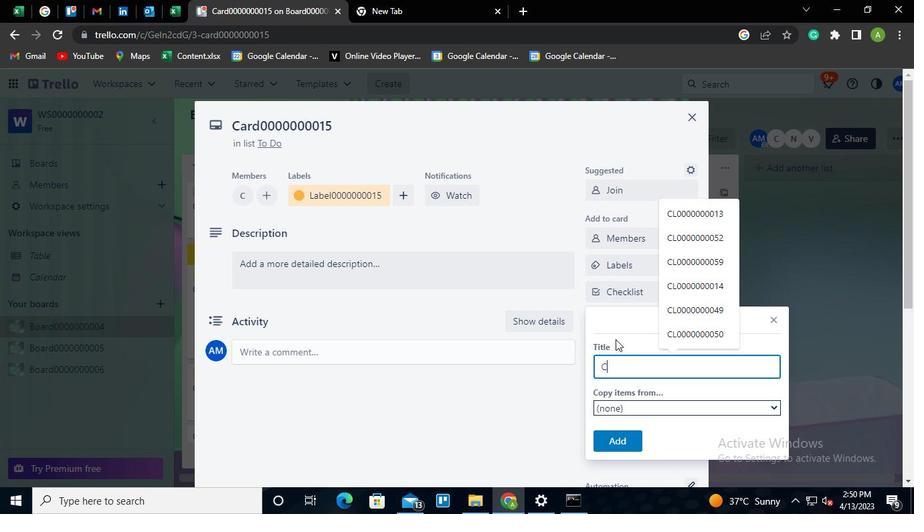 
Action: Keyboard <96>
Screenshot: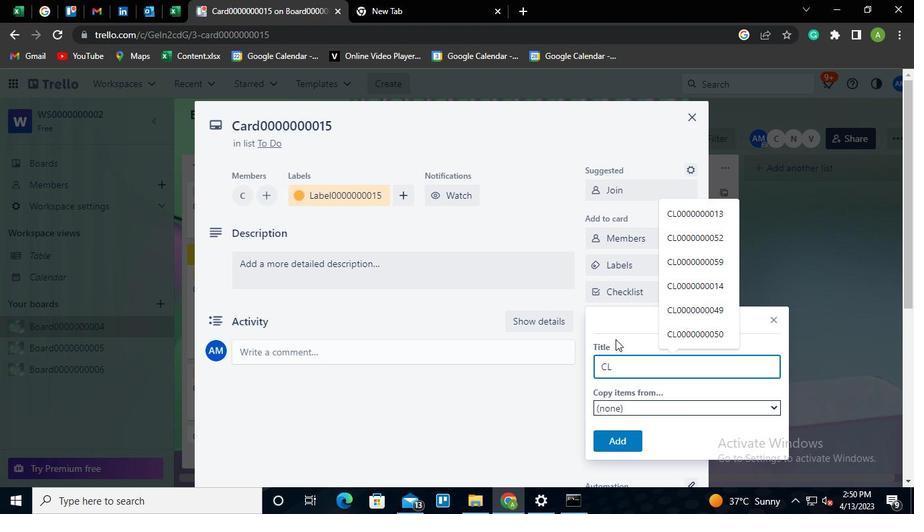 
Action: Keyboard <96>
Screenshot: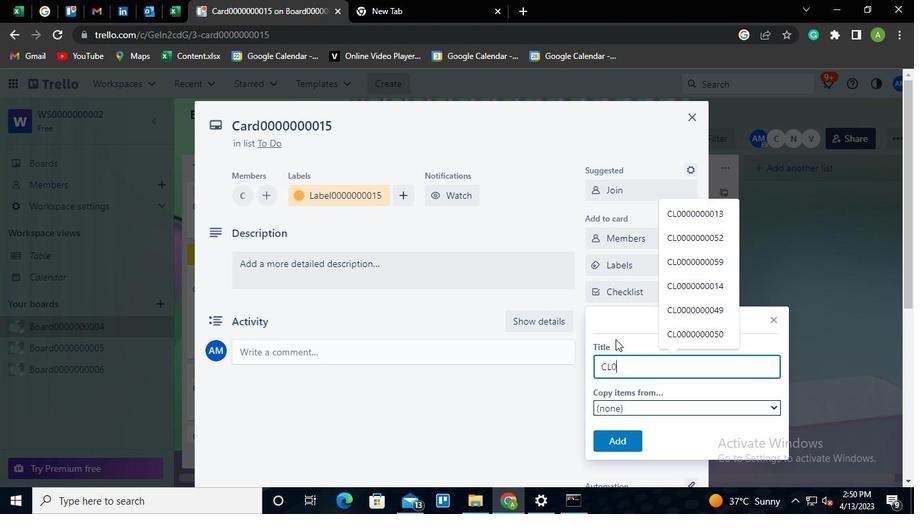
Action: Keyboard <96>
Screenshot: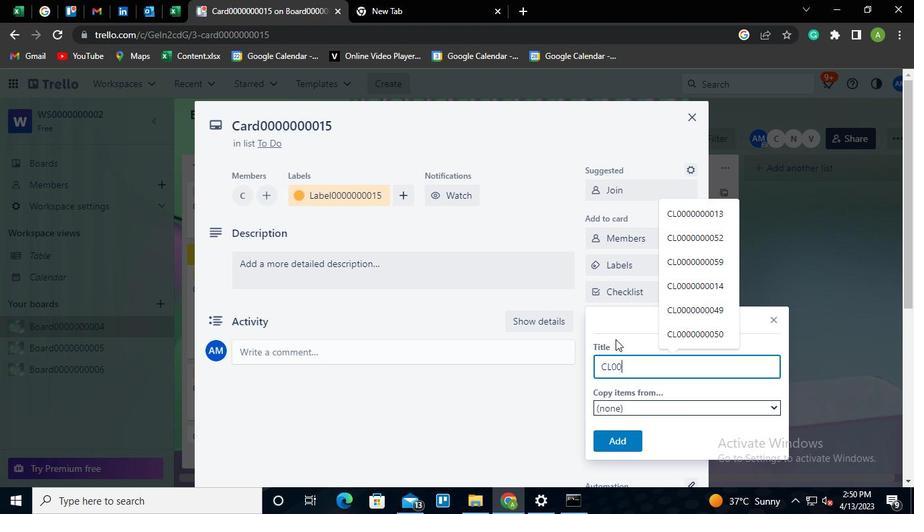 
Action: Keyboard <96>
Screenshot: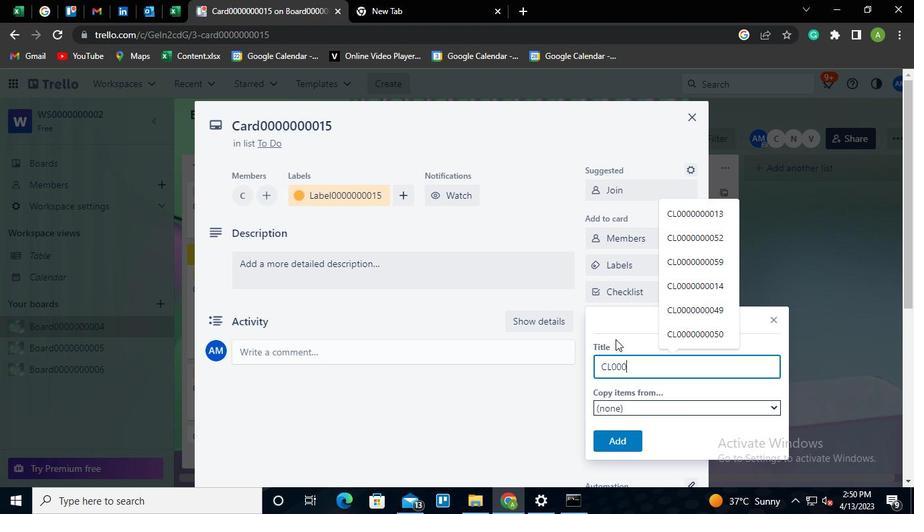 
Action: Keyboard <96>
Screenshot: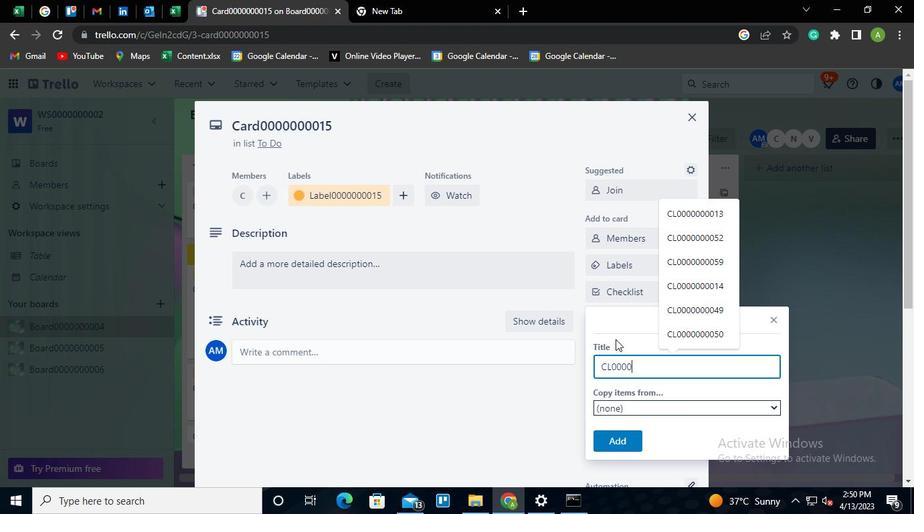 
Action: Keyboard <96>
Screenshot: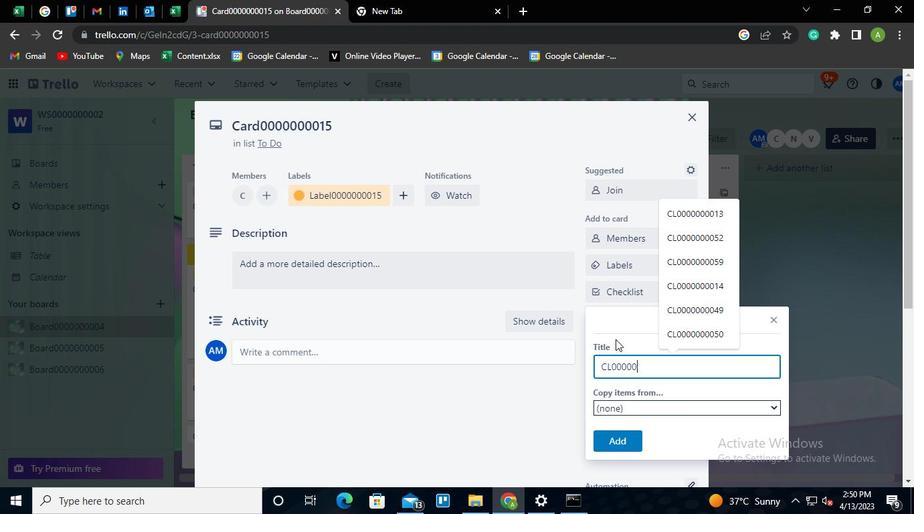 
Action: Keyboard <96>
Screenshot: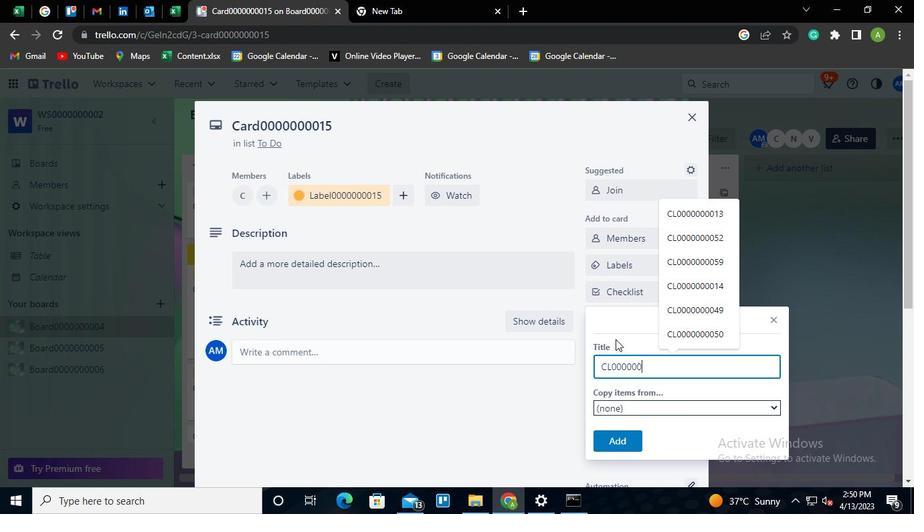 
Action: Keyboard <96>
Screenshot: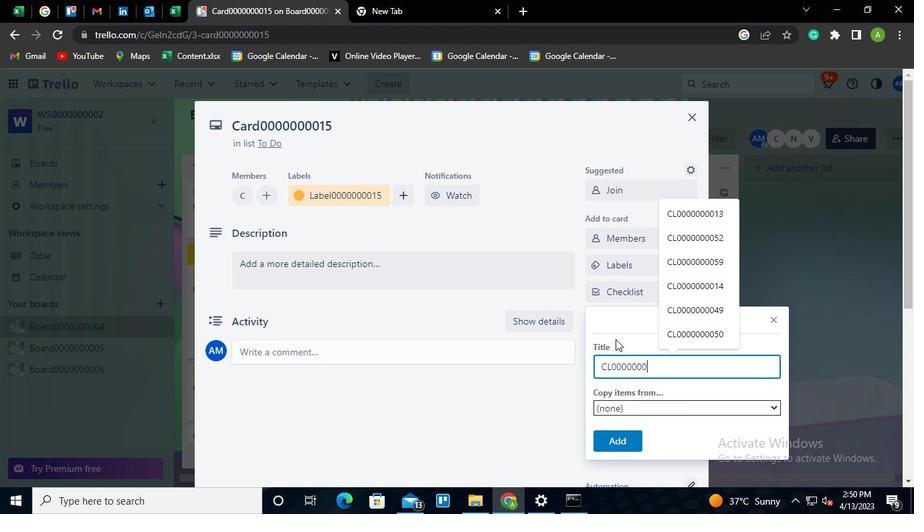 
Action: Keyboard <97>
Screenshot: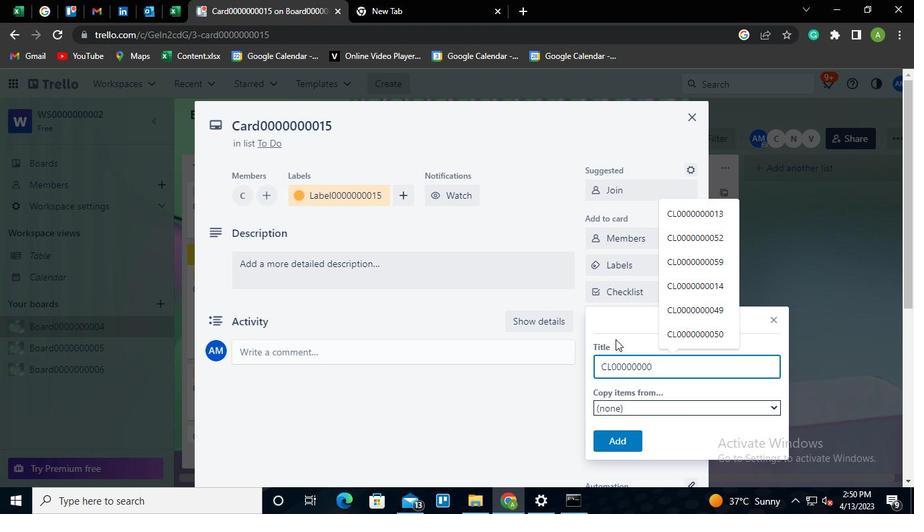 
Action: Keyboard <101>
Screenshot: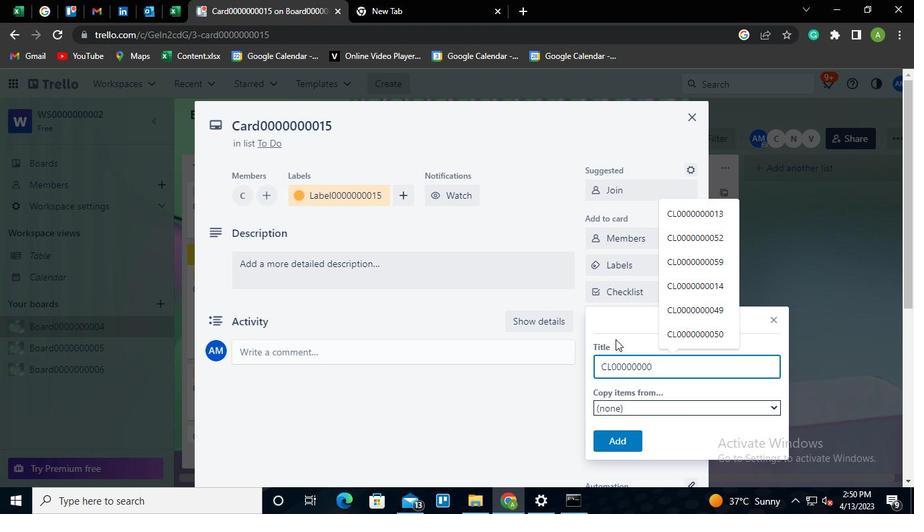 
Action: Mouse moved to (619, 436)
Screenshot: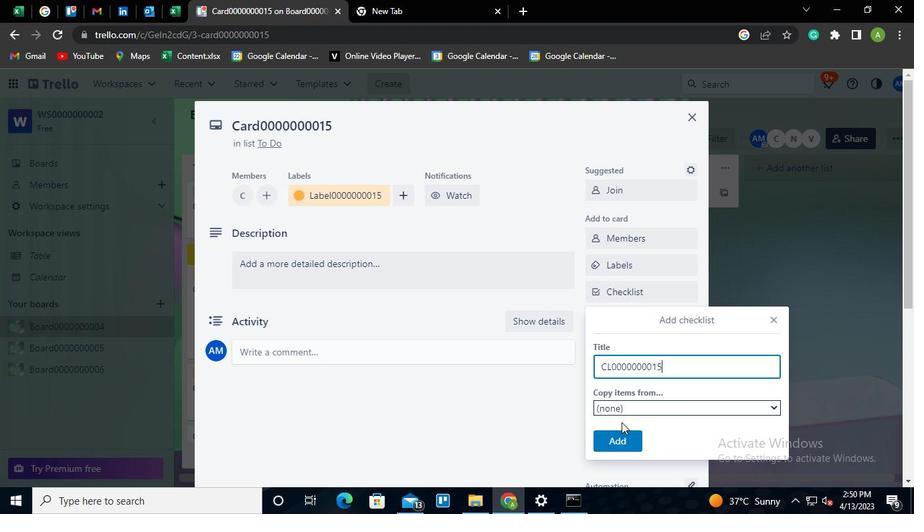 
Action: Mouse pressed left at (619, 436)
Screenshot: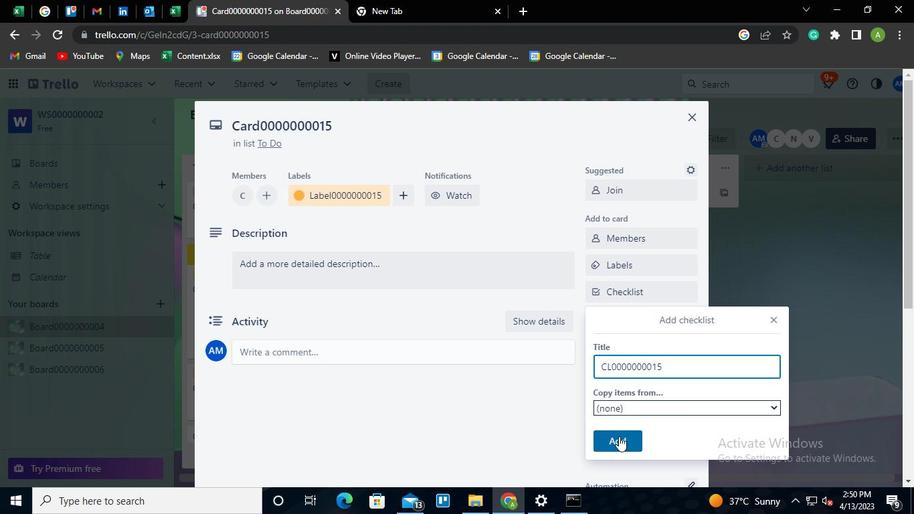 
Action: Mouse moved to (619, 314)
Screenshot: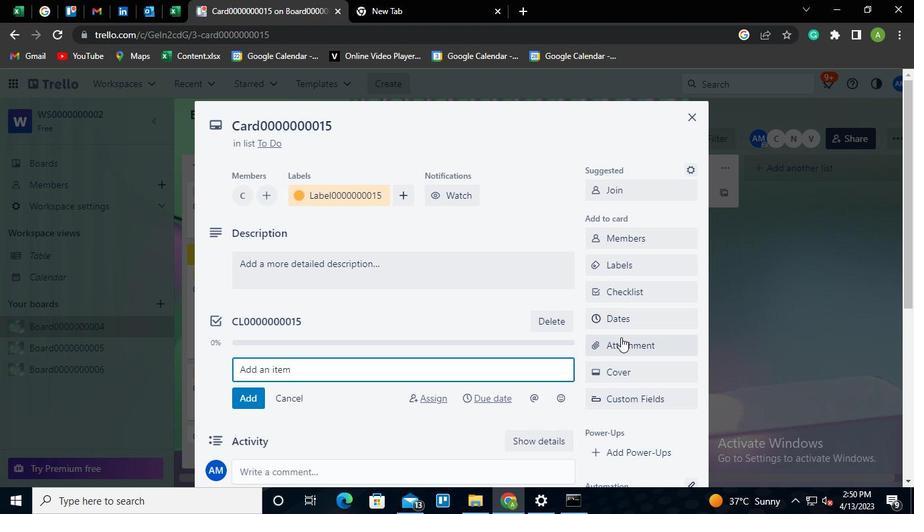 
Action: Mouse pressed left at (619, 314)
Screenshot: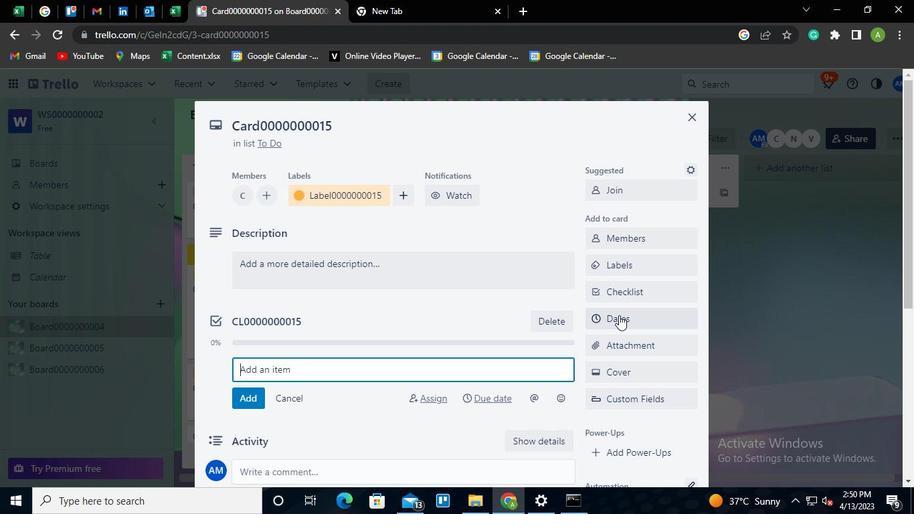 
Action: Mouse moved to (597, 352)
Screenshot: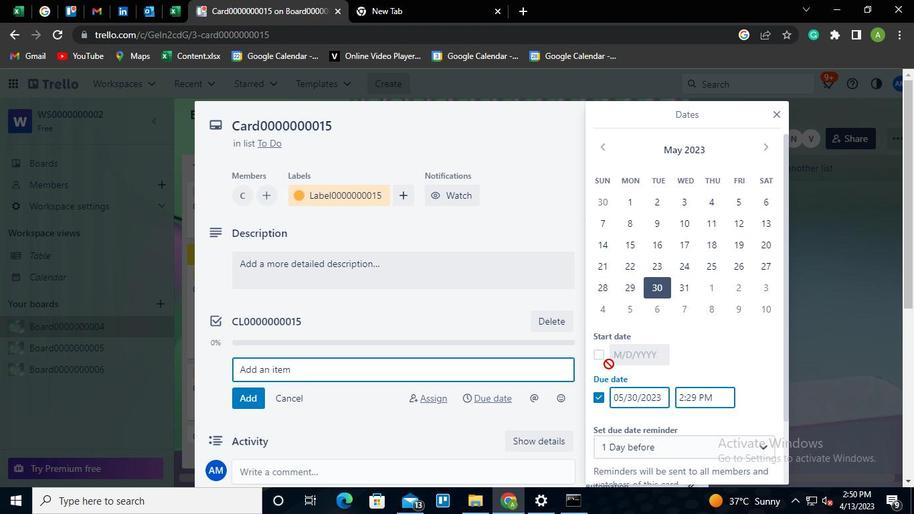 
Action: Mouse pressed left at (597, 352)
Screenshot: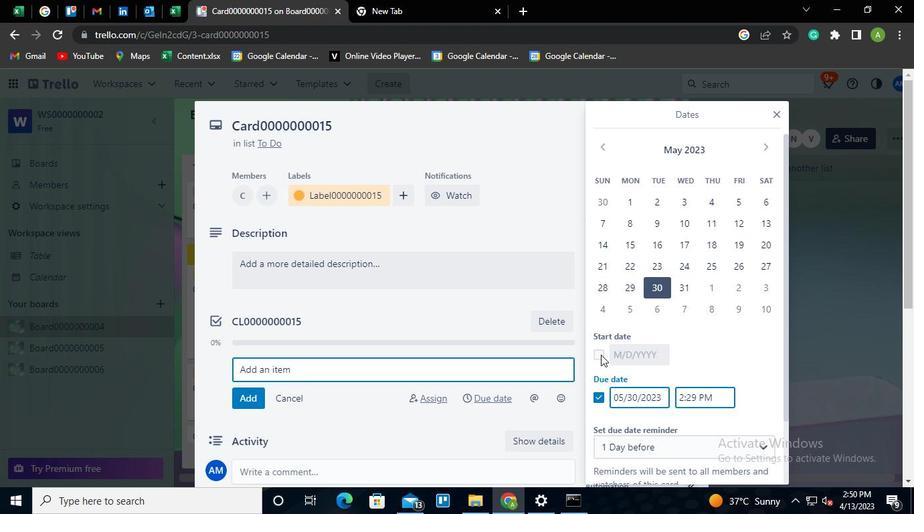 
Action: Mouse moved to (621, 354)
Screenshot: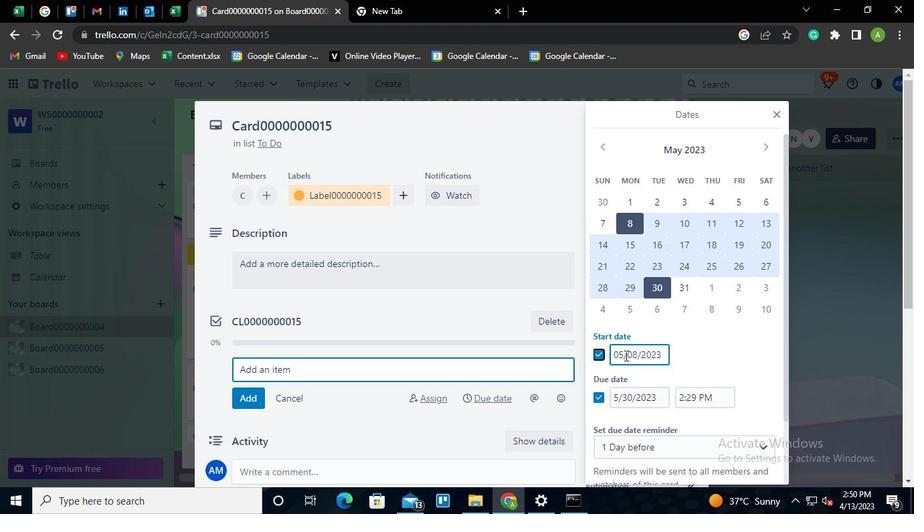 
Action: Mouse pressed left at (621, 354)
Screenshot: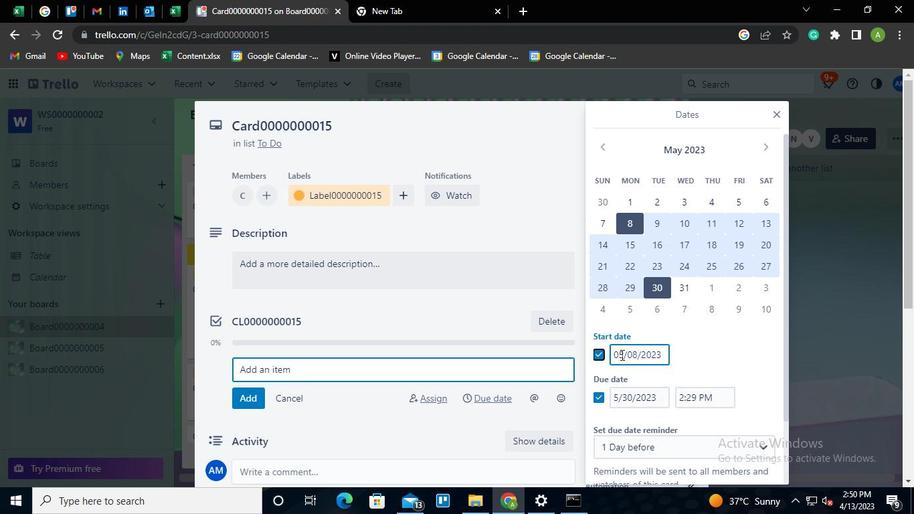 
Action: Mouse moved to (636, 359)
Screenshot: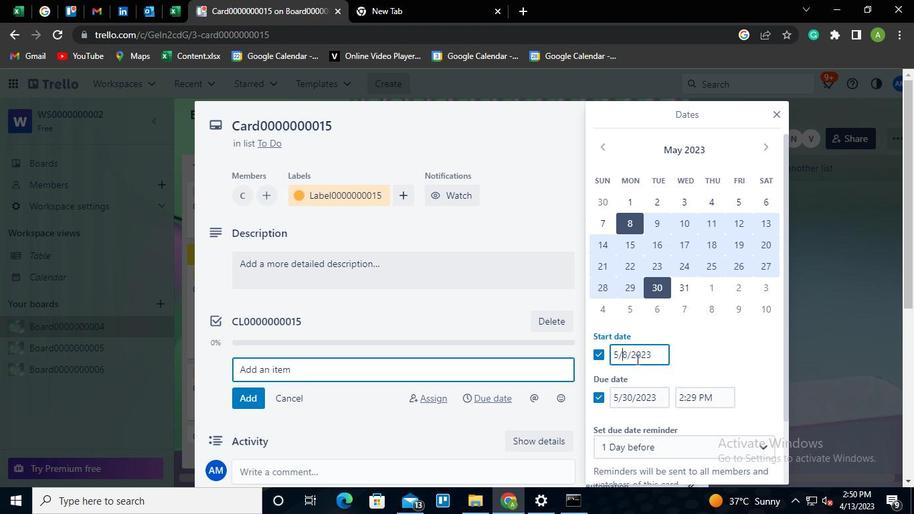 
Action: Keyboard Key.left
Screenshot: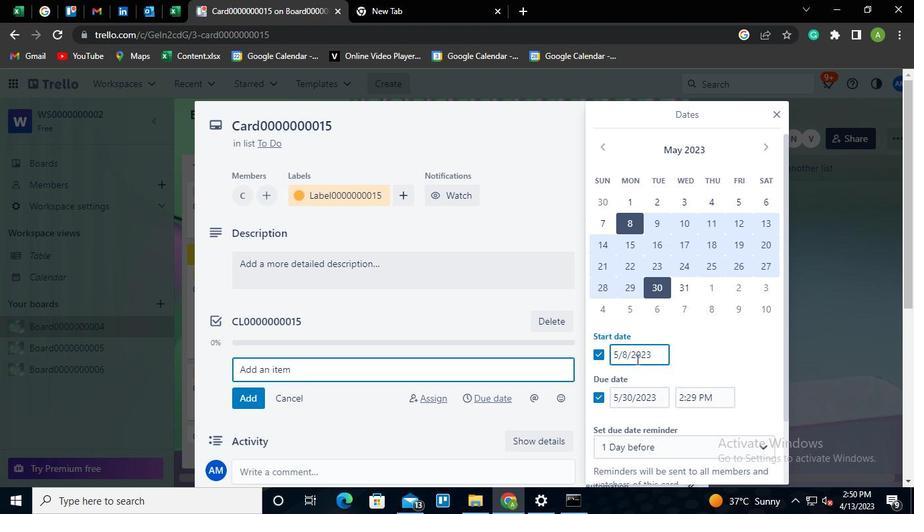 
Action: Keyboard Key.backspace
Screenshot: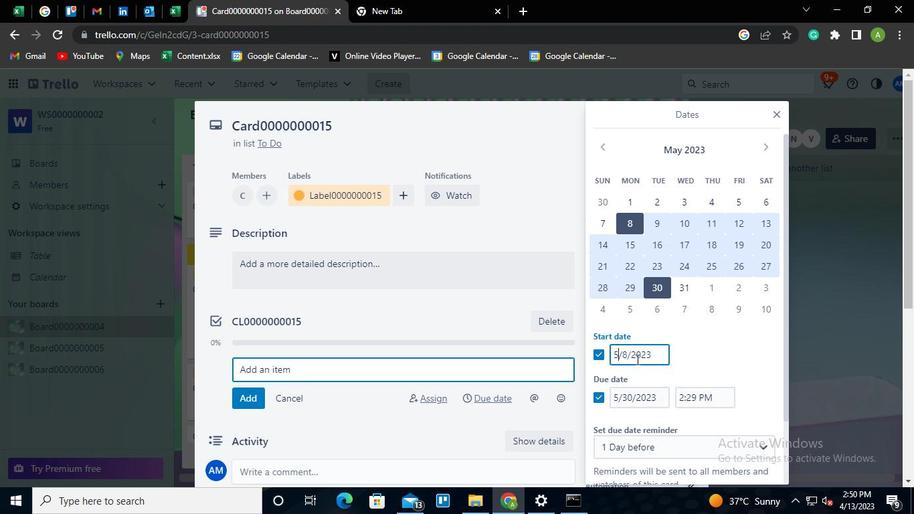 
Action: Mouse moved to (627, 322)
Screenshot: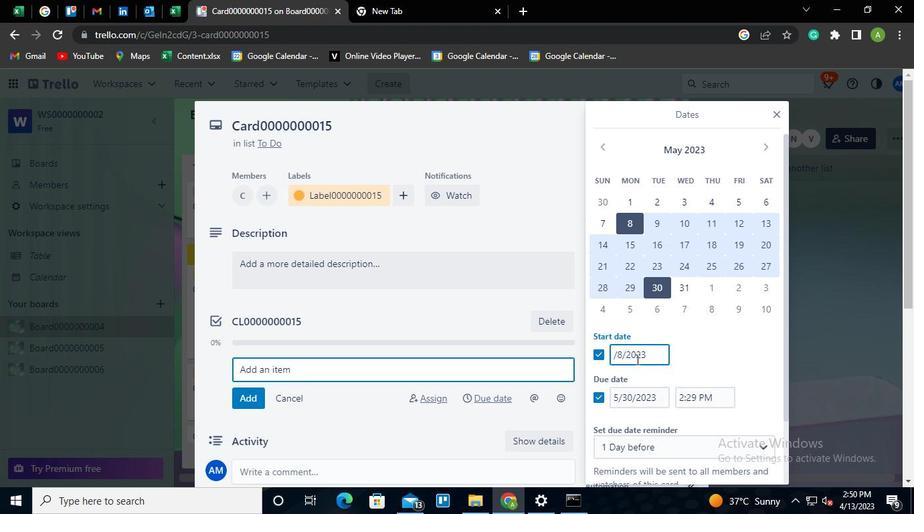 
Action: Keyboard <105>
Screenshot: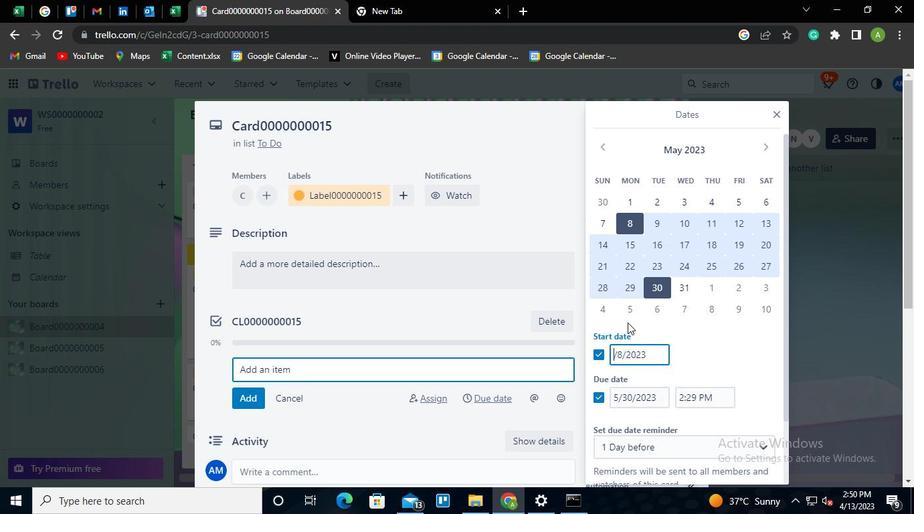 
Action: Keyboard Key.backspace
Screenshot: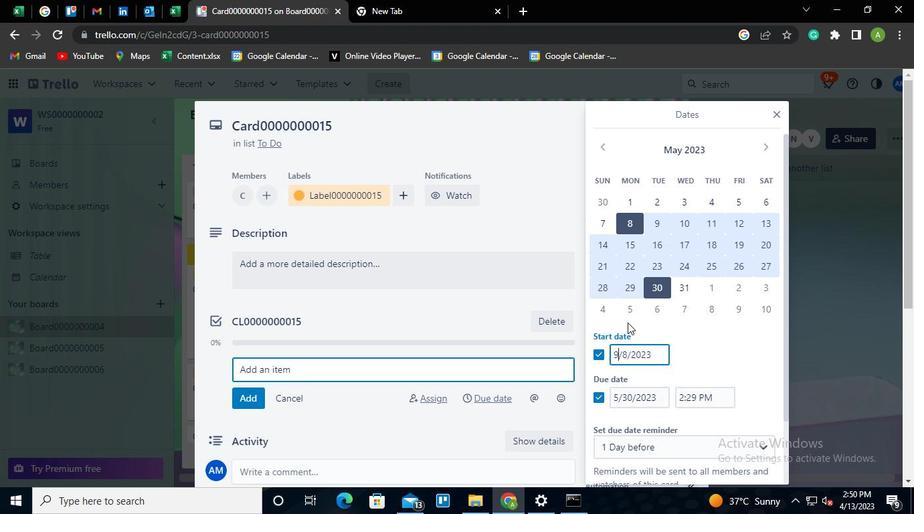 
Action: Keyboard <102>
Screenshot: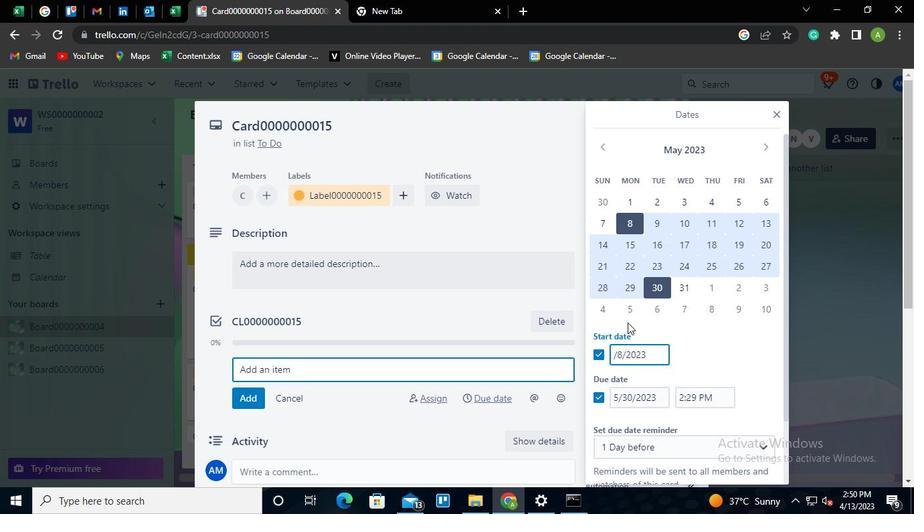 
Action: Keyboard Key.right
Screenshot: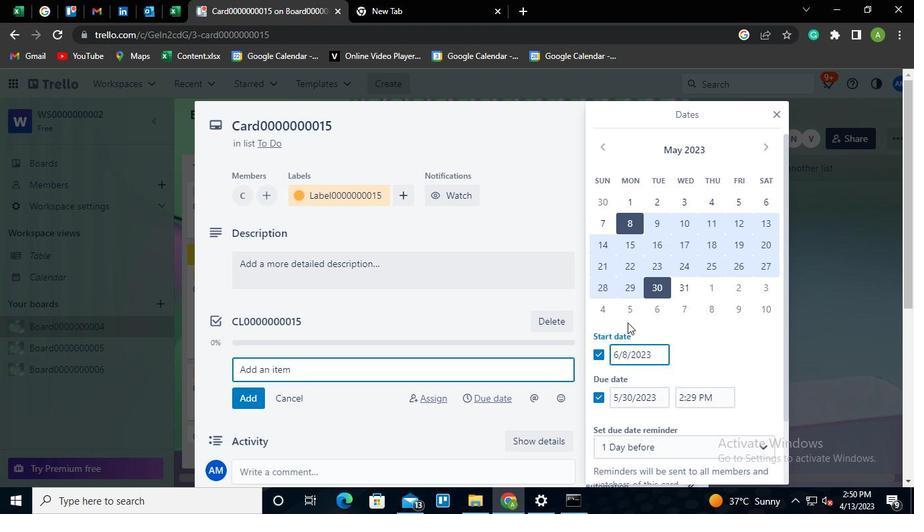 
Action: Keyboard Key.right
Screenshot: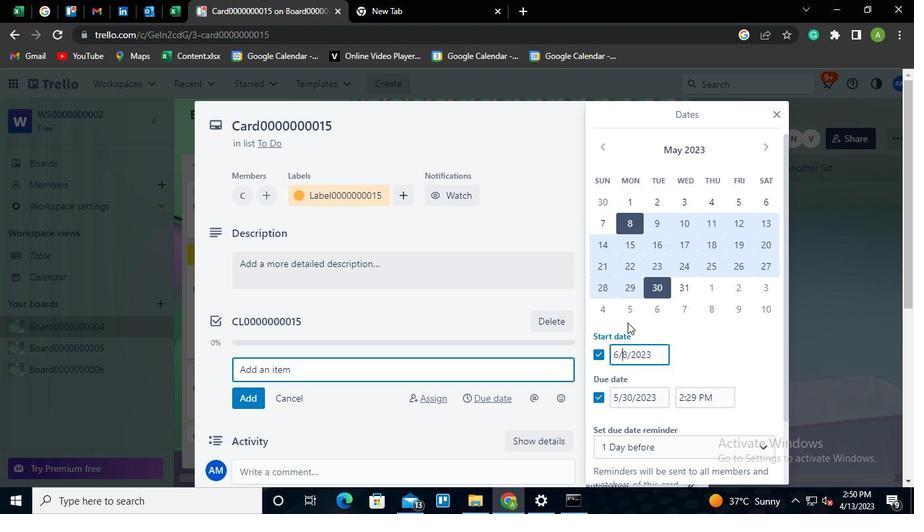 
Action: Keyboard Key.backspace
Screenshot: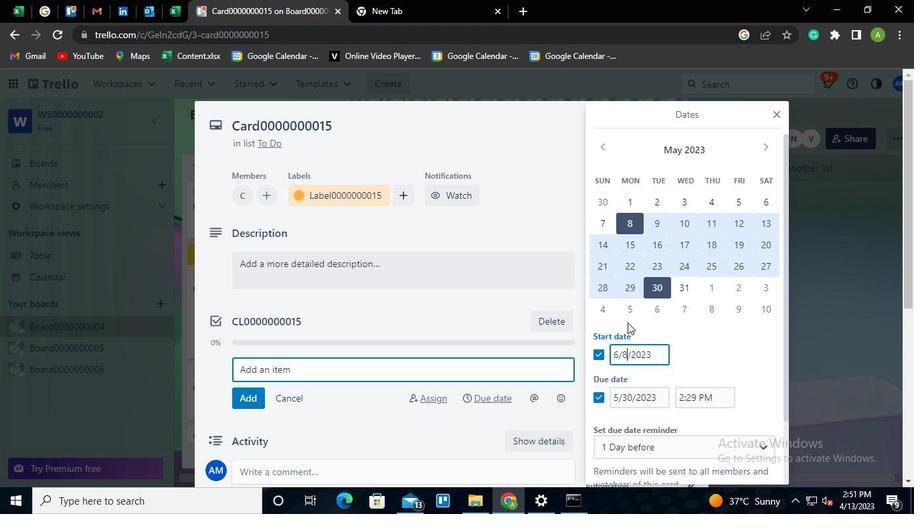 
Action: Keyboard <97>
Screenshot: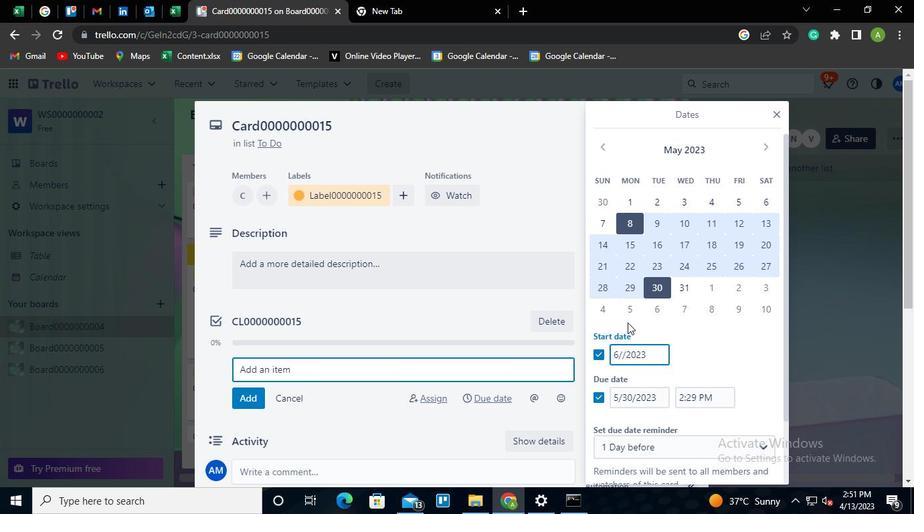 
Action: Mouse moved to (620, 393)
Screenshot: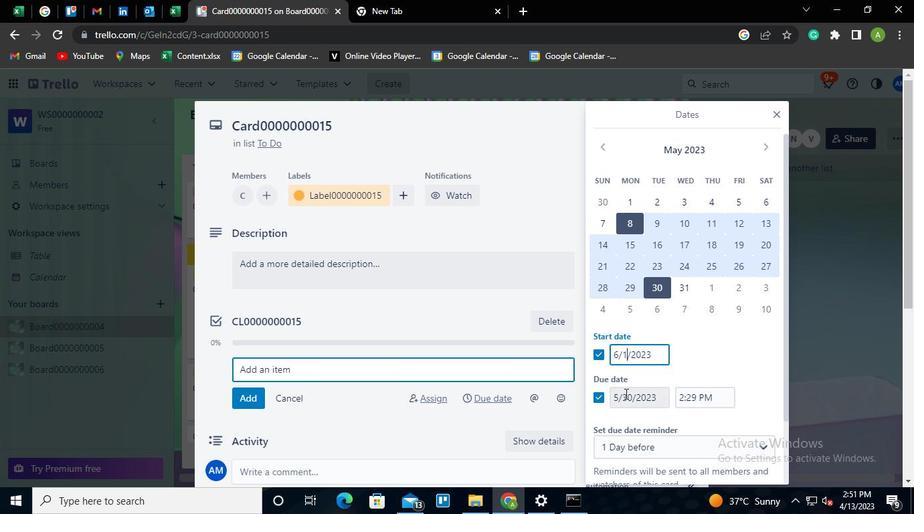 
Action: Mouse pressed left at (620, 393)
Screenshot: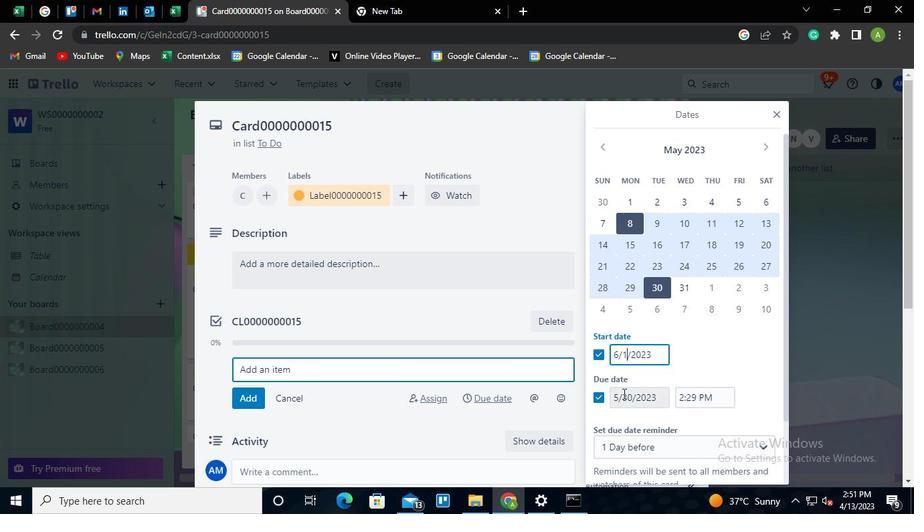 
Action: Mouse moved to (628, 388)
Screenshot: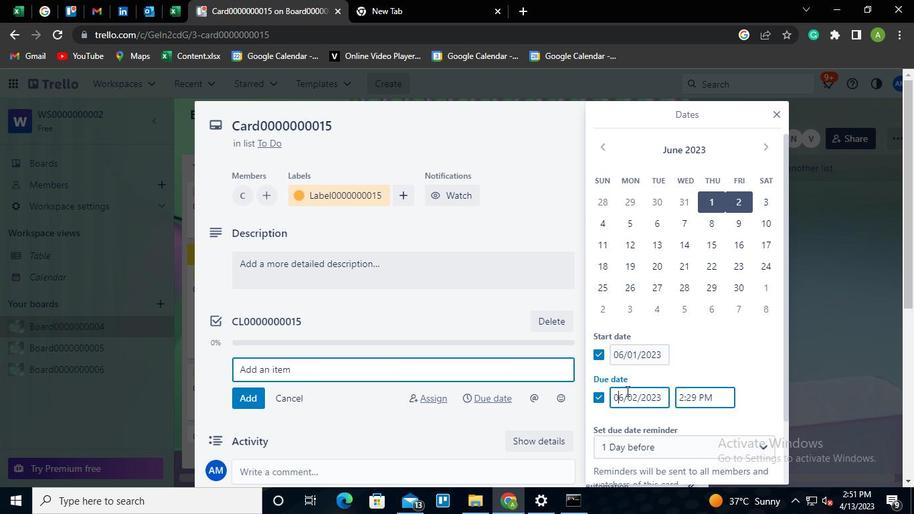 
Action: Keyboard Key.right
Screenshot: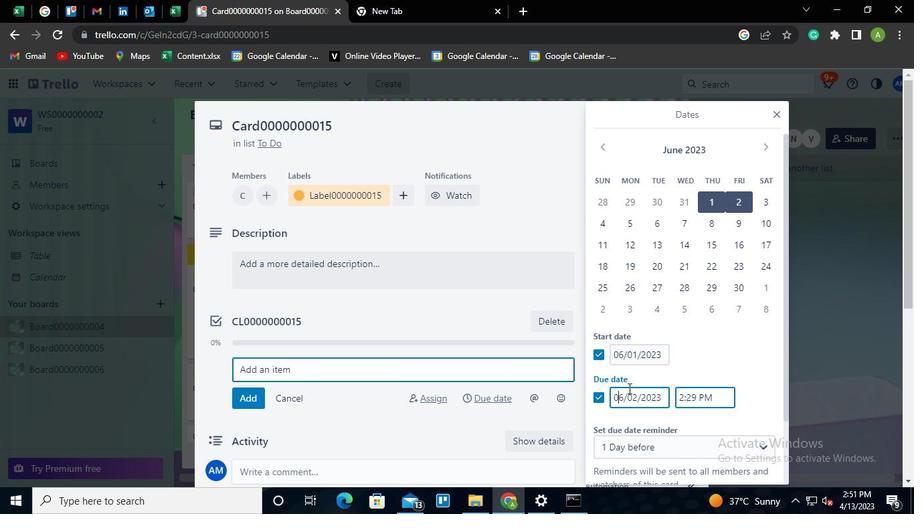 
Action: Keyboard Key.right
Screenshot: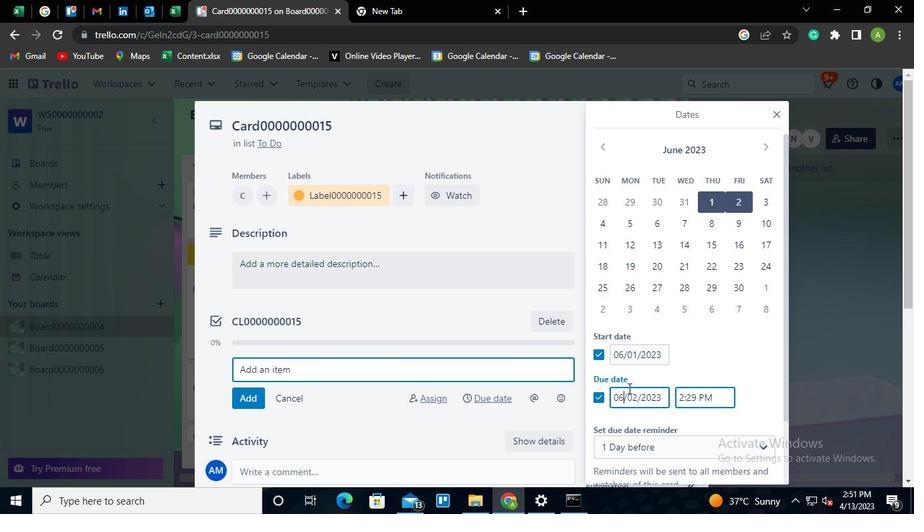 
Action: Keyboard Key.right
Screenshot: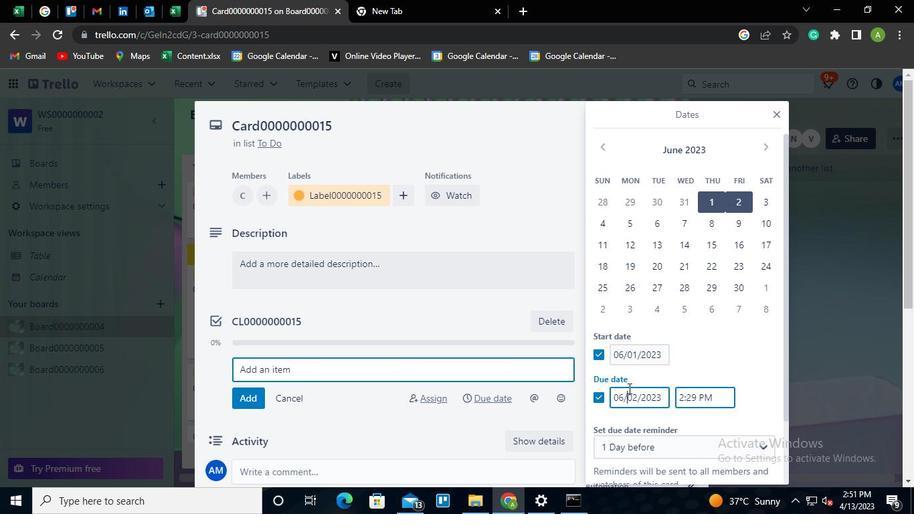 
Action: Keyboard Key.right
Screenshot: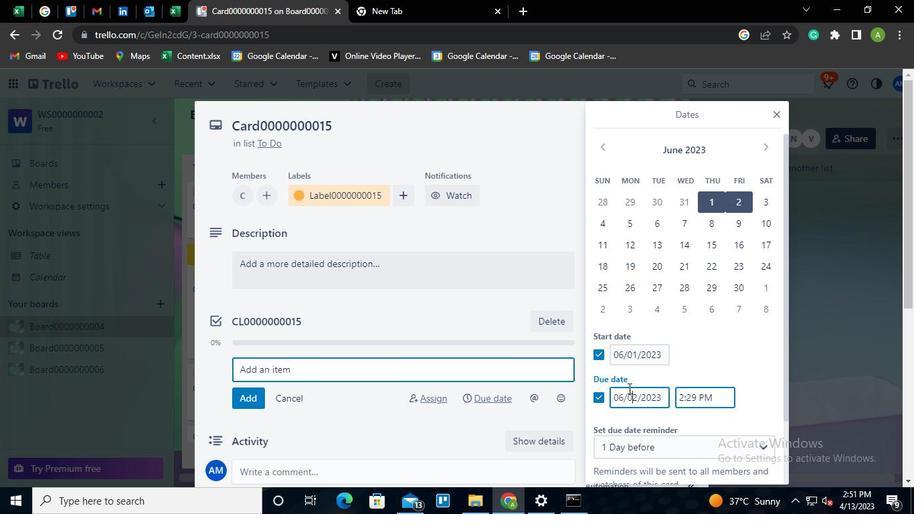 
Action: Keyboard Key.backspace
Screenshot: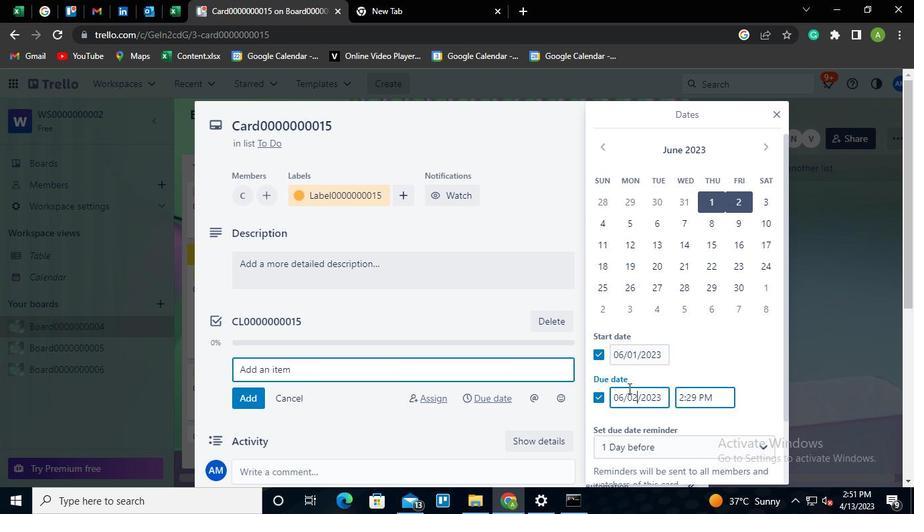 
Action: Keyboard Key.backspace
Screenshot: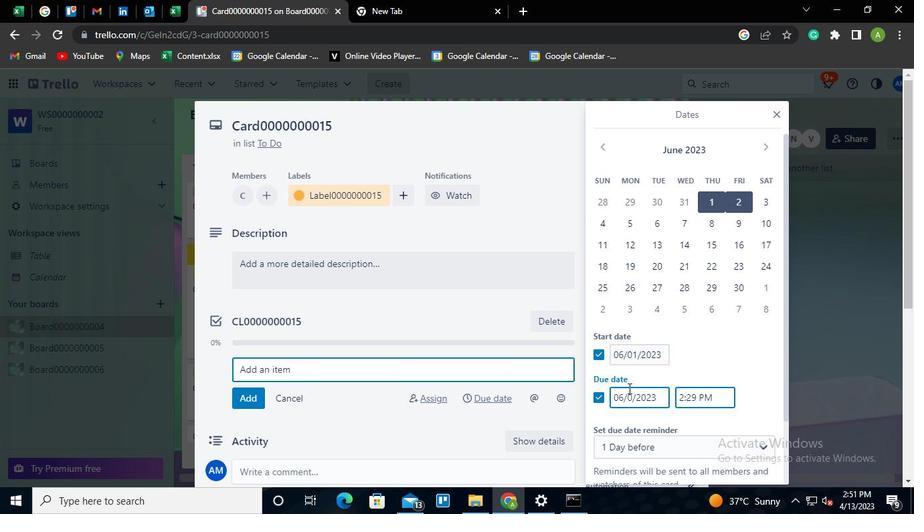 
Action: Keyboard <99>
Screenshot: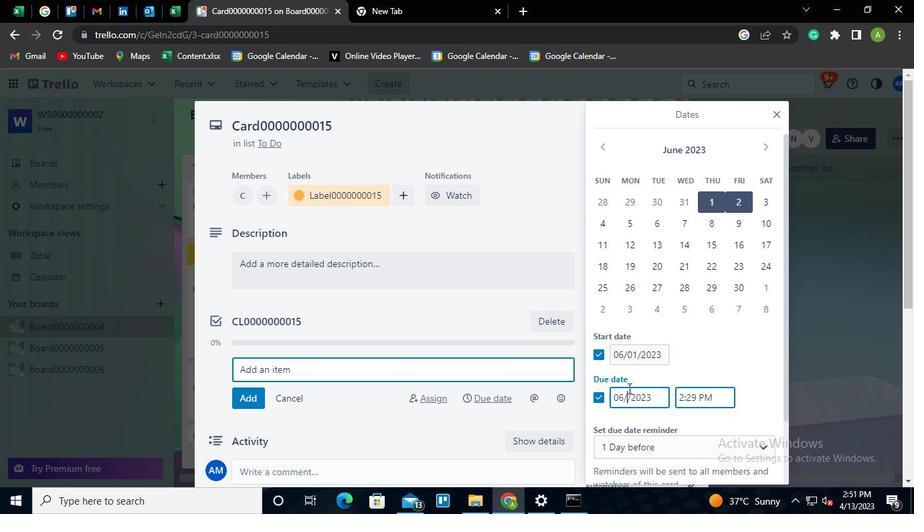 
Action: Keyboard <96>
Screenshot: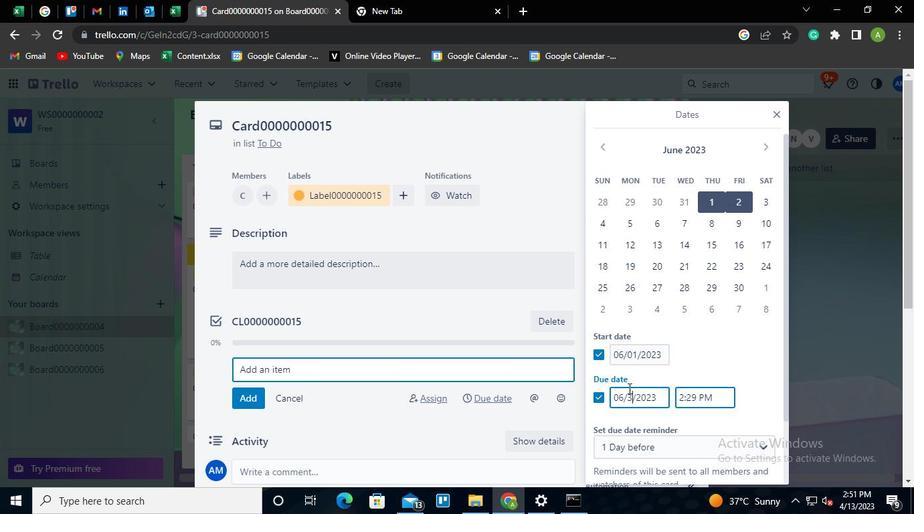
Action: Mouse moved to (728, 344)
Screenshot: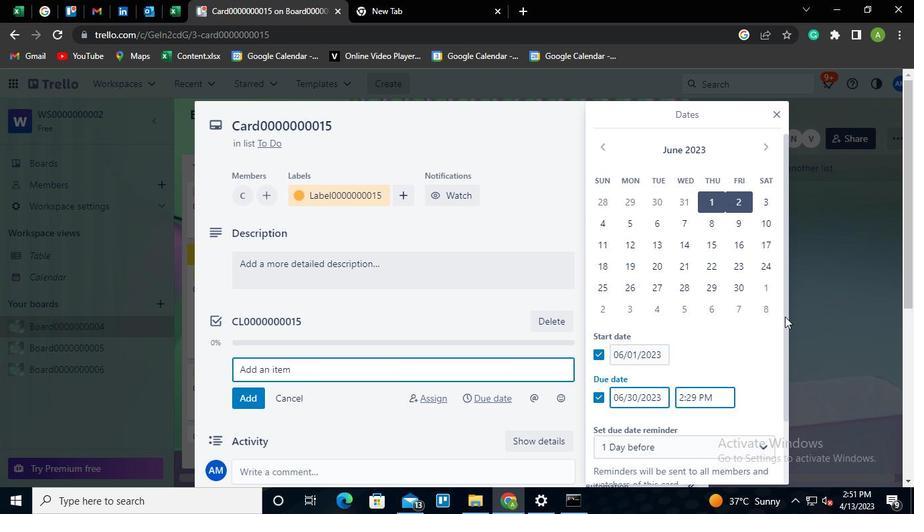 
Action: Mouse pressed left at (728, 344)
Screenshot: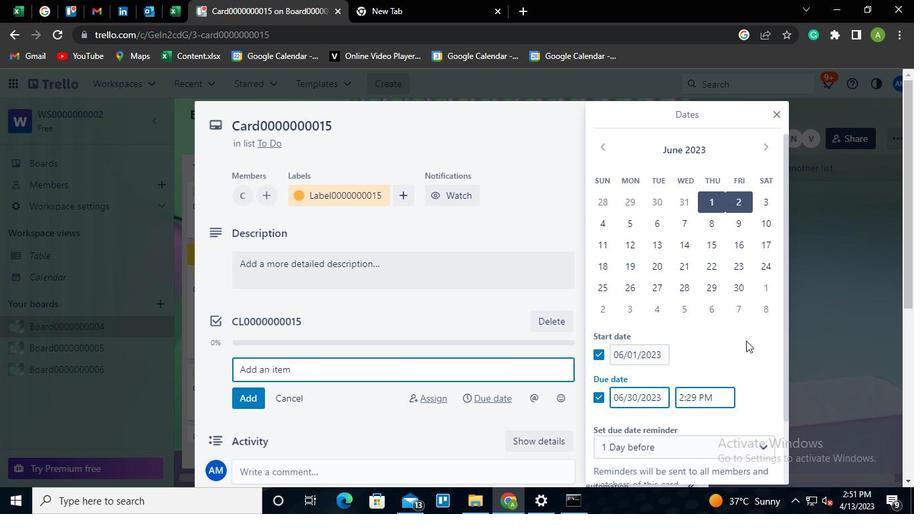 
Action: Mouse moved to (674, 428)
Screenshot: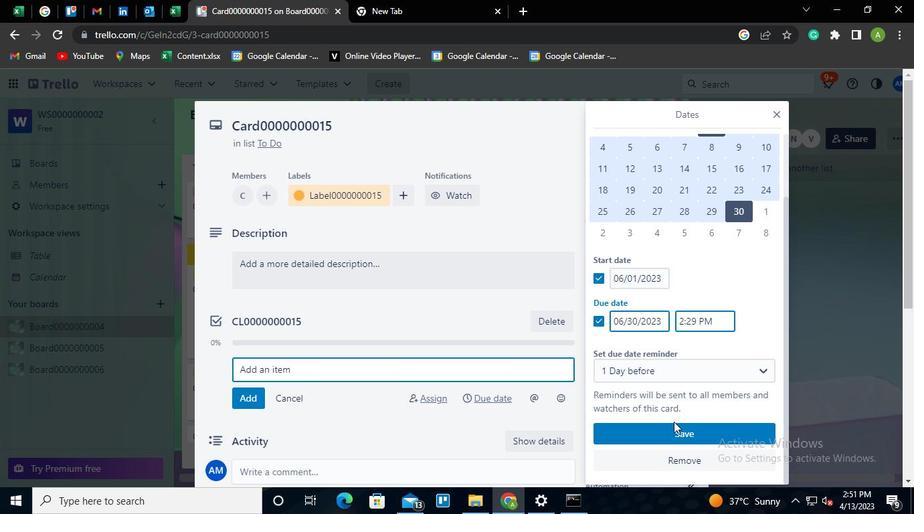 
Action: Mouse pressed left at (674, 428)
Screenshot: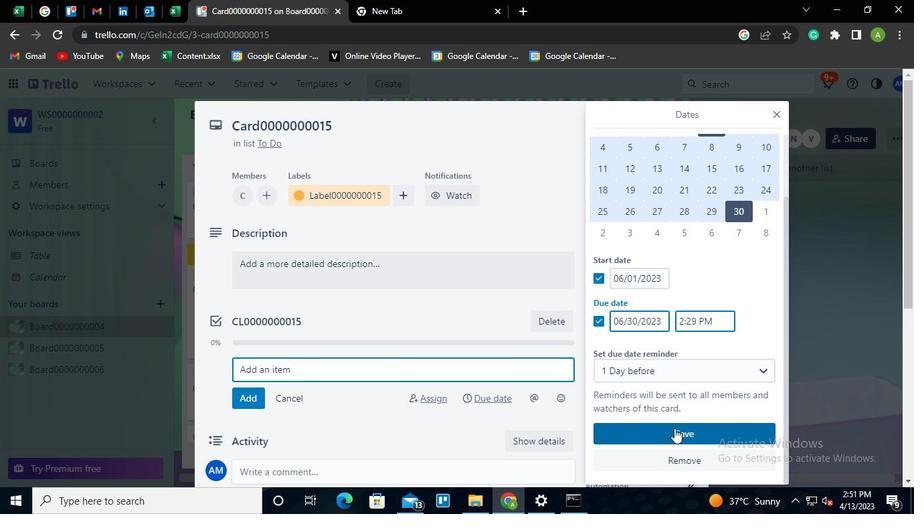 
Action: Mouse moved to (577, 497)
Screenshot: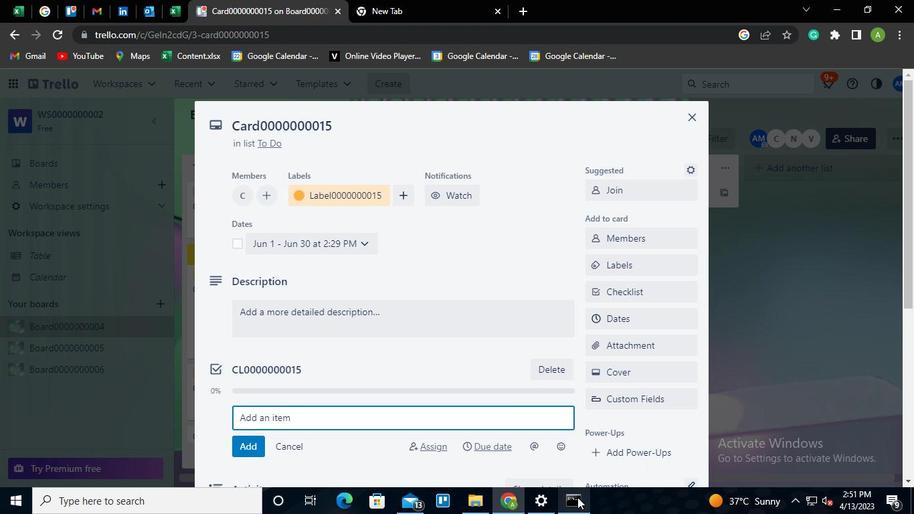 
Action: Mouse pressed left at (577, 497)
Screenshot: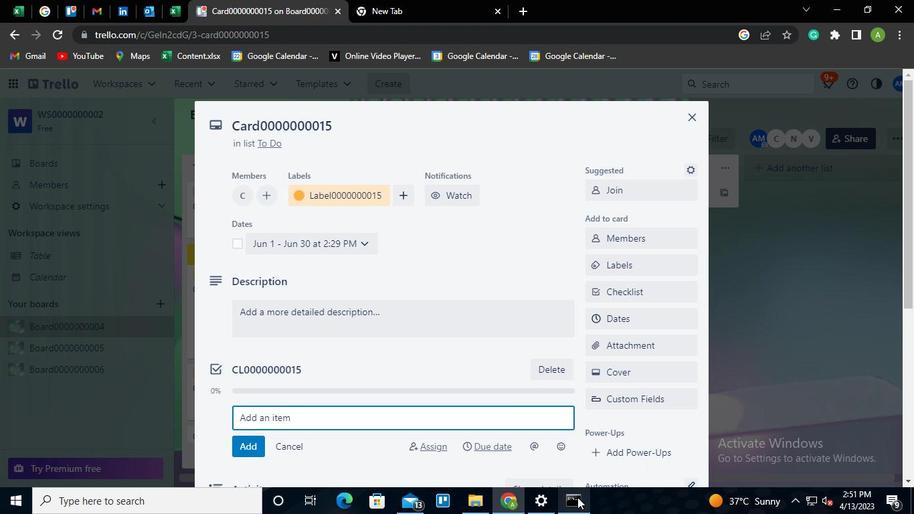 
Action: Mouse moved to (676, 49)
Screenshot: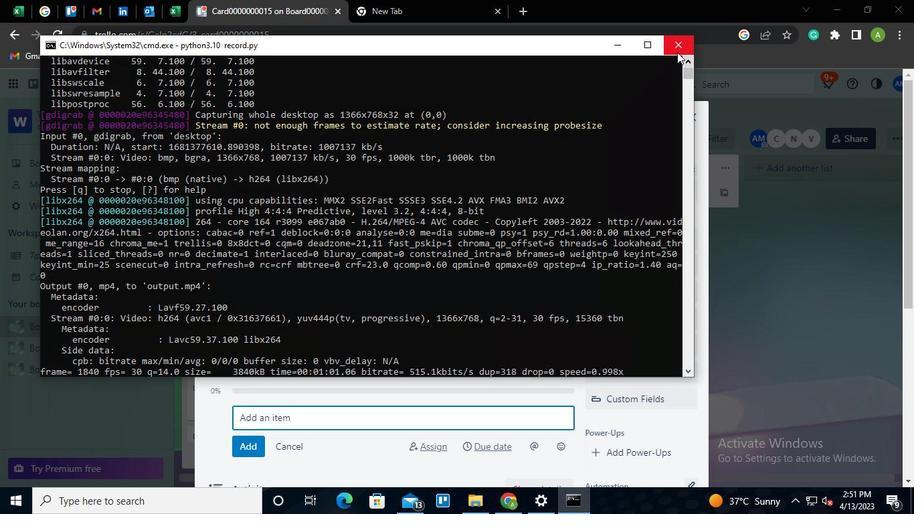 
Action: Mouse pressed left at (676, 49)
Screenshot: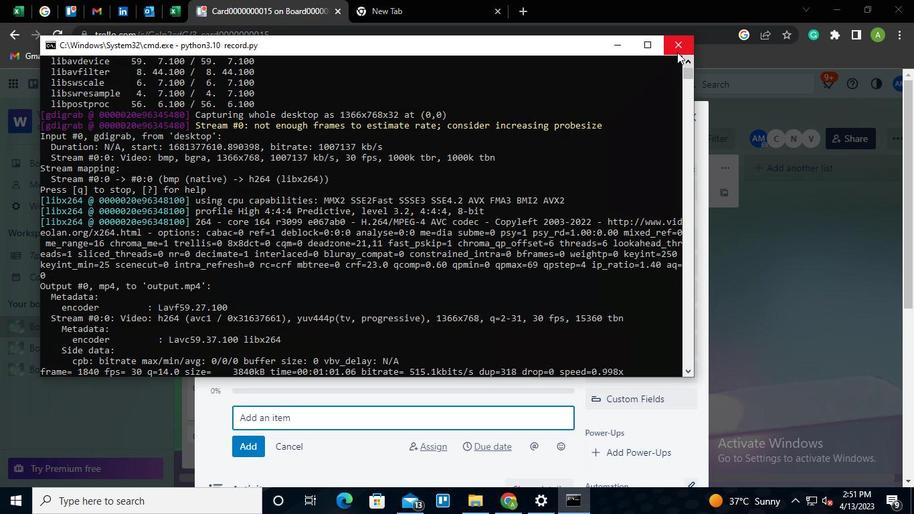 
